 Task: Add a dependency to the task Develop a new online tool for online language placement tests , the existing task  Upgrade and migrate company quality management to a cloud-based solution in the project BroaderView
Action: Mouse moved to (636, 558)
Screenshot: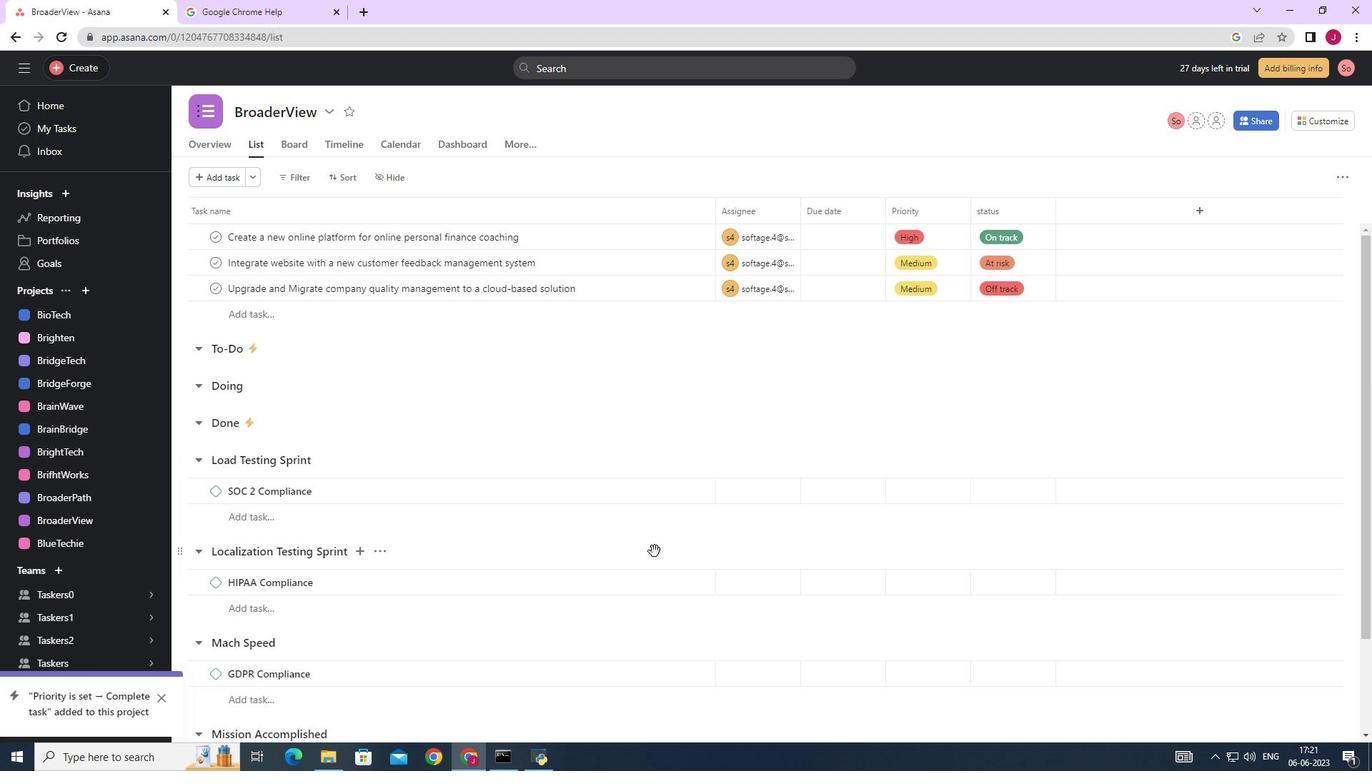 
Action: Mouse scrolled (636, 557) with delta (0, 0)
Screenshot: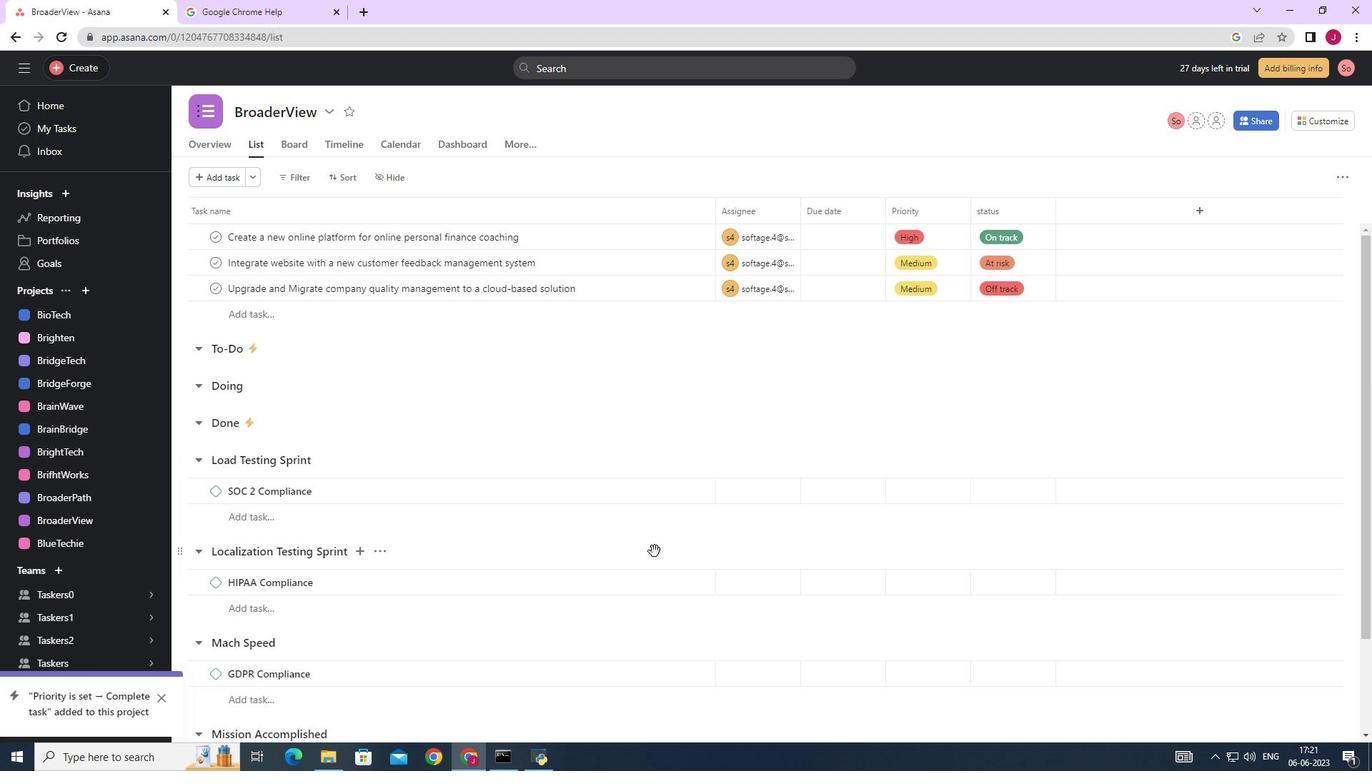 
Action: Mouse moved to (634, 558)
Screenshot: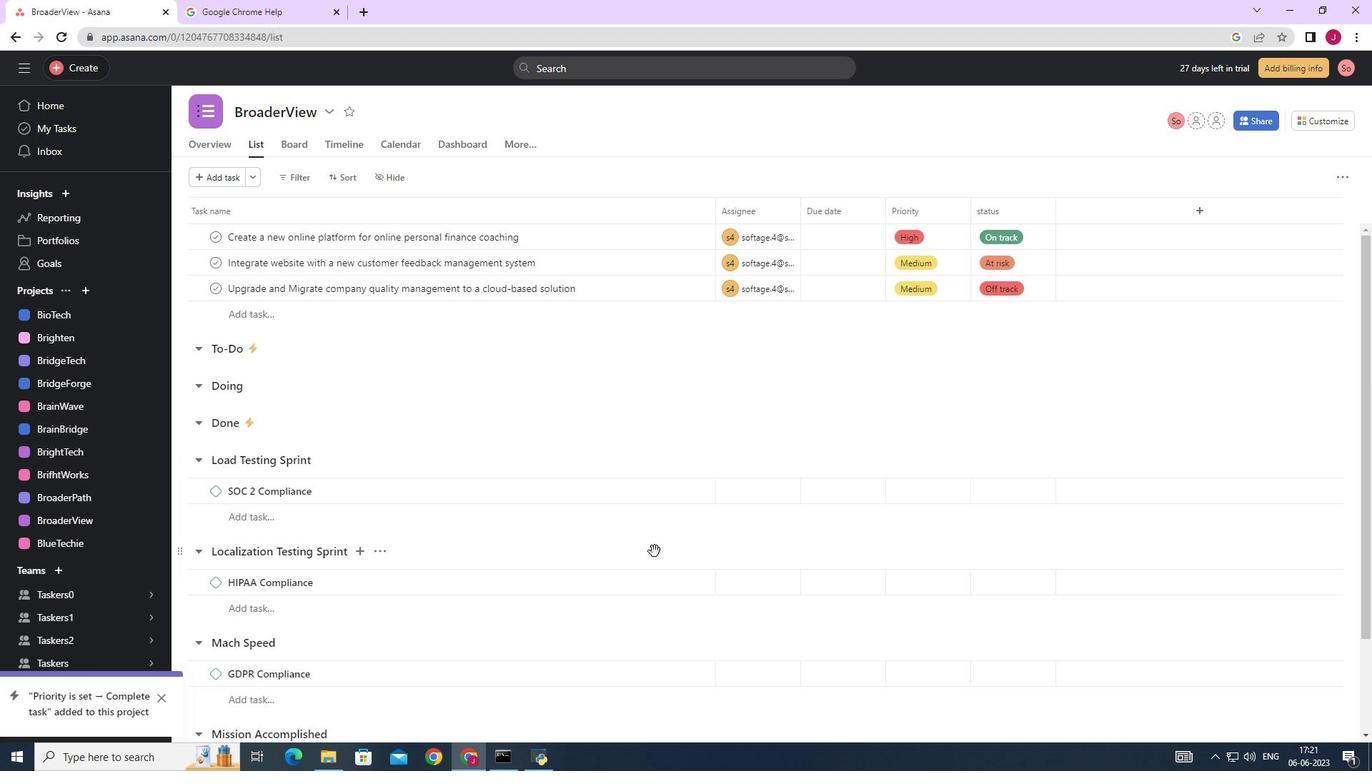 
Action: Mouse scrolled (634, 558) with delta (0, 0)
Screenshot: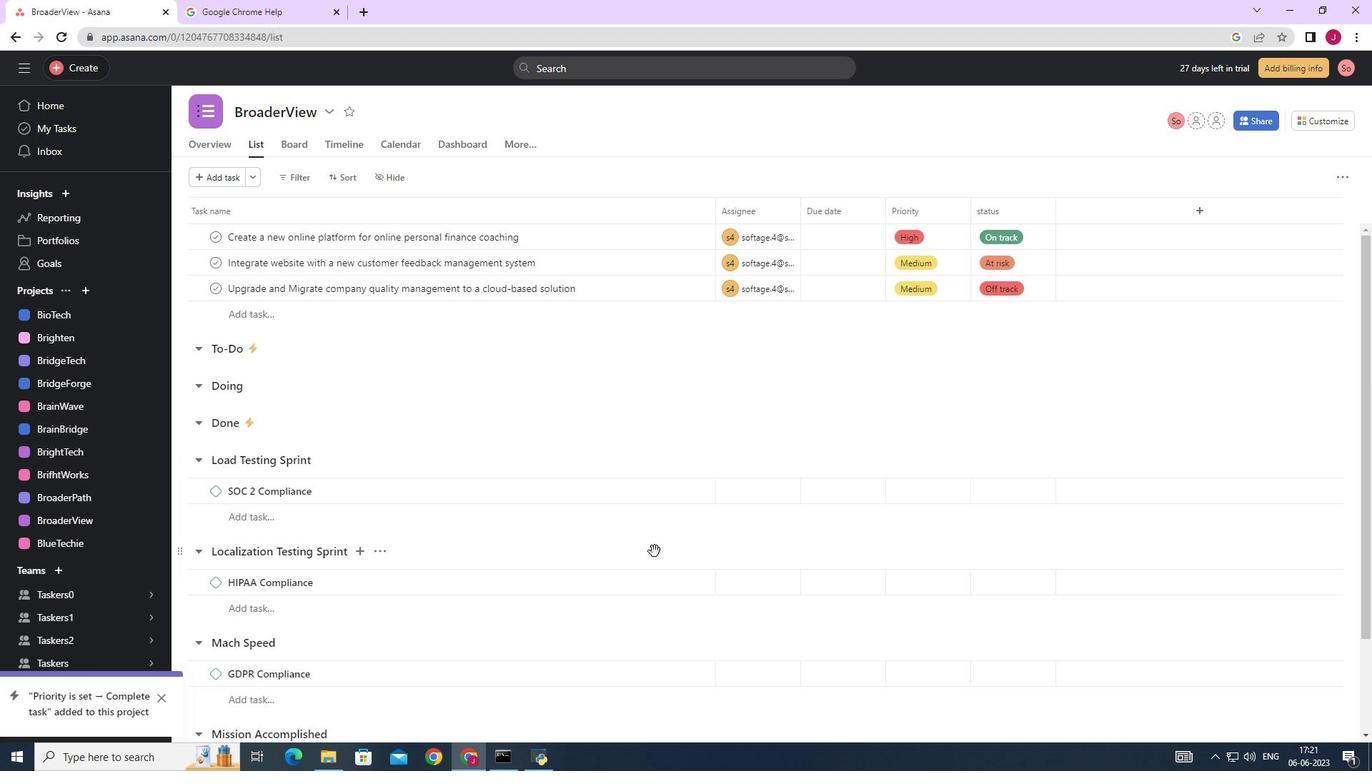 
Action: Mouse scrolled (634, 558) with delta (0, 0)
Screenshot: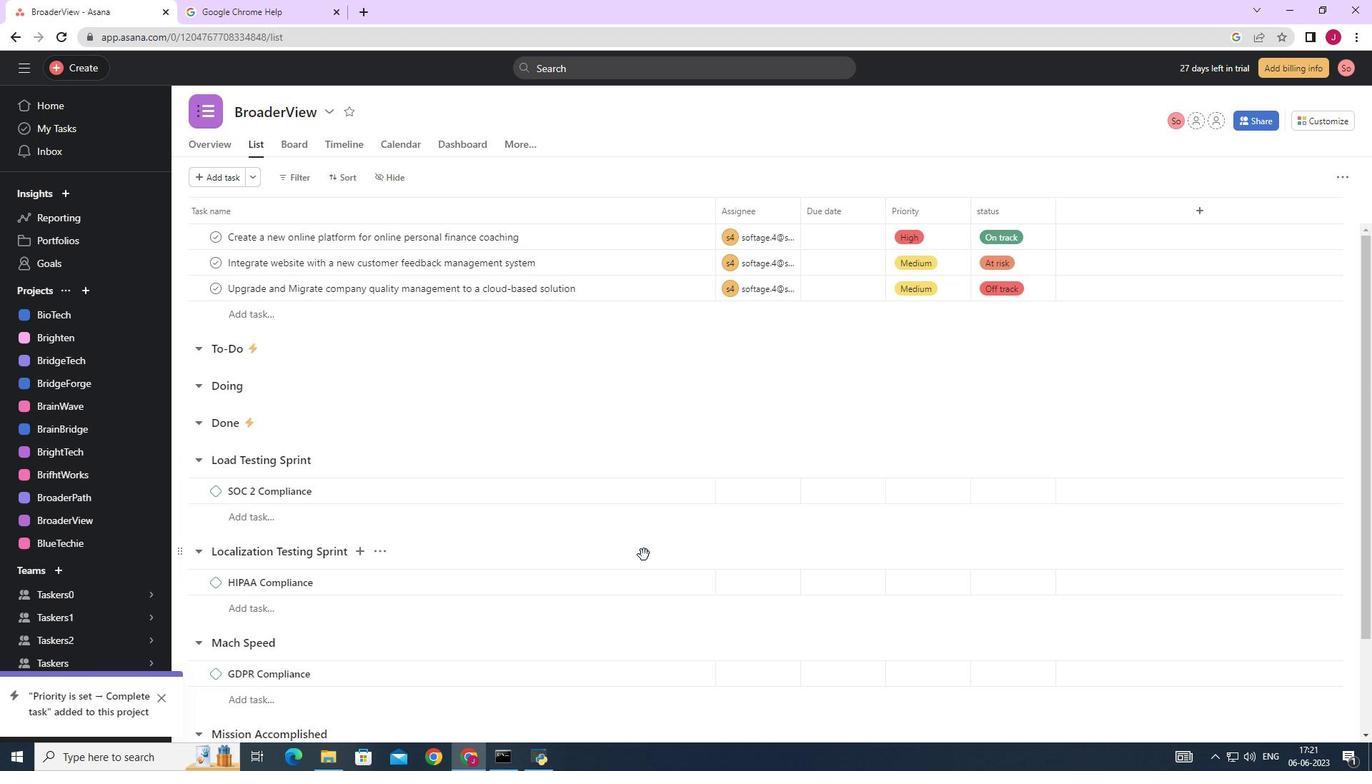 
Action: Mouse scrolled (634, 558) with delta (0, 0)
Screenshot: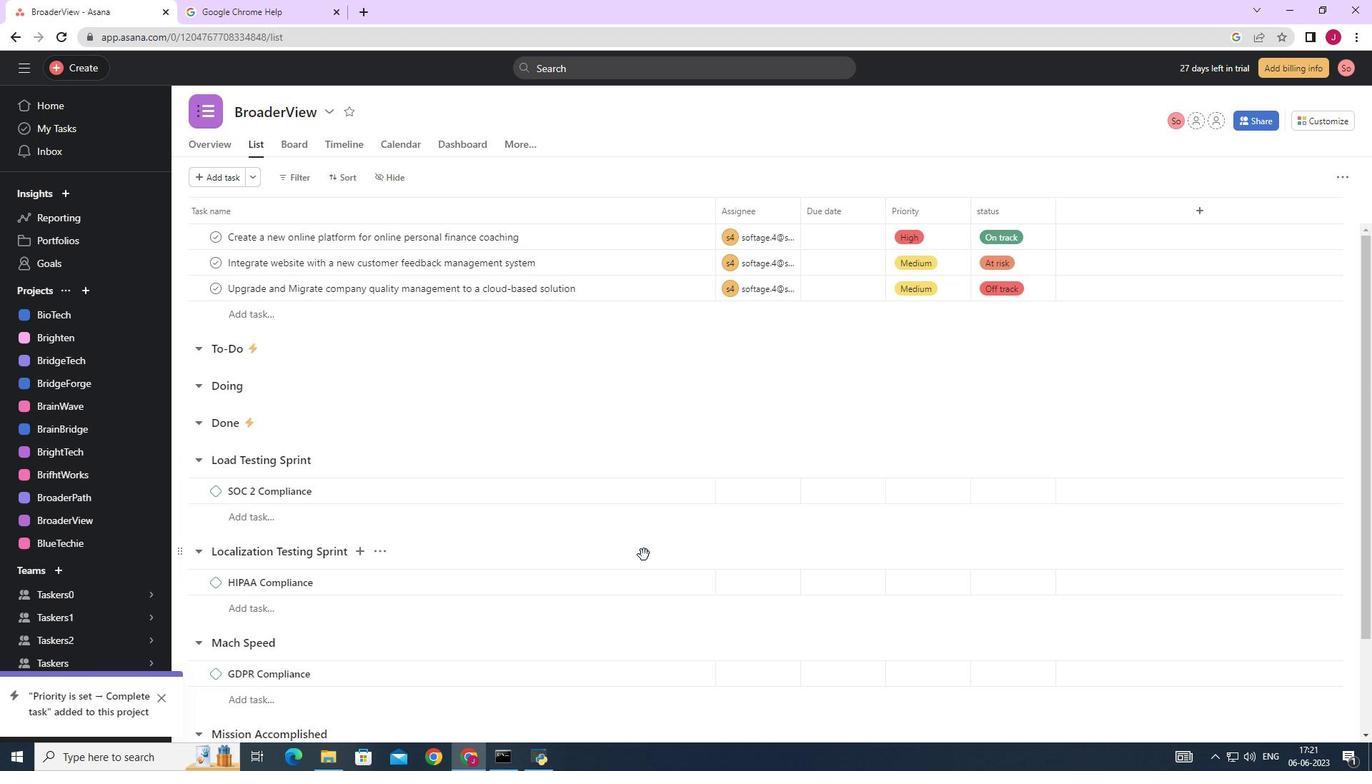 
Action: Mouse scrolled (634, 558) with delta (0, 0)
Screenshot: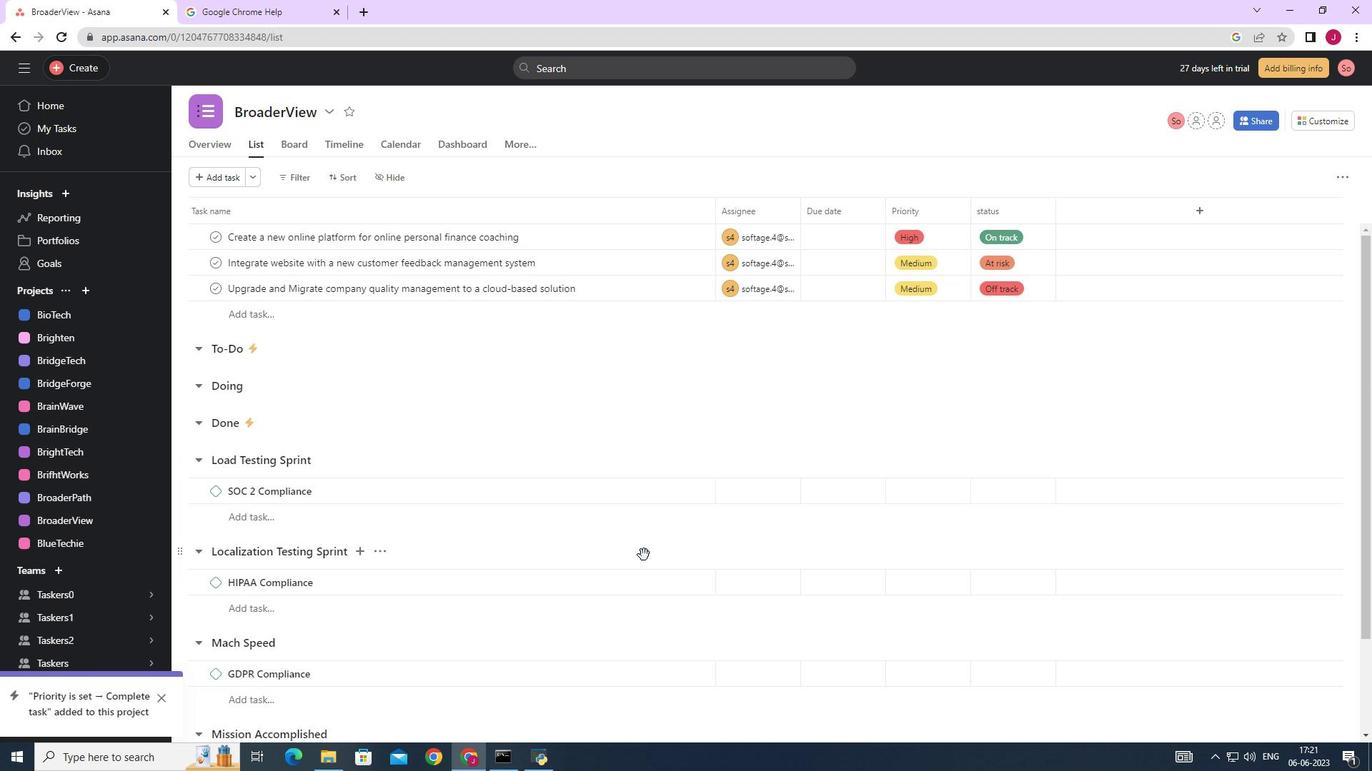 
Action: Mouse moved to (634, 558)
Screenshot: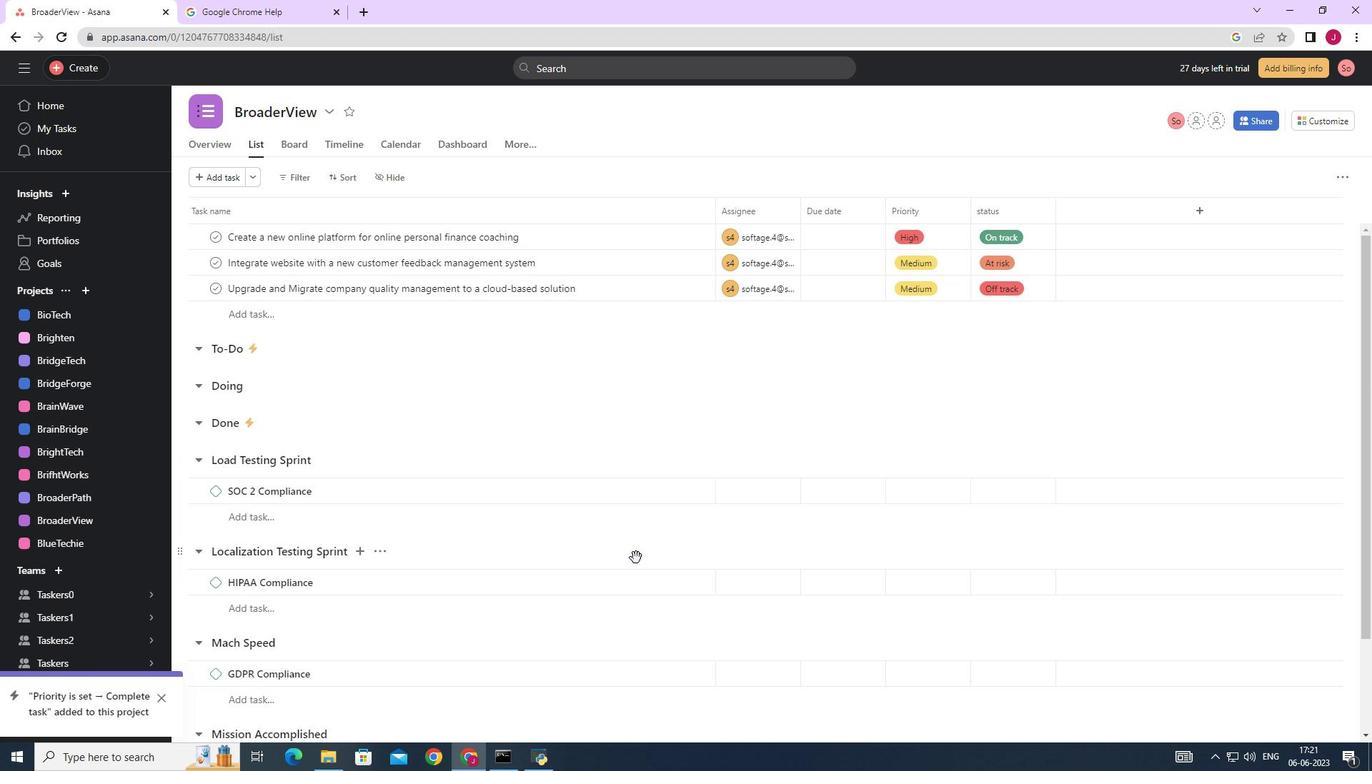 
Action: Mouse scrolled (634, 558) with delta (0, 0)
Screenshot: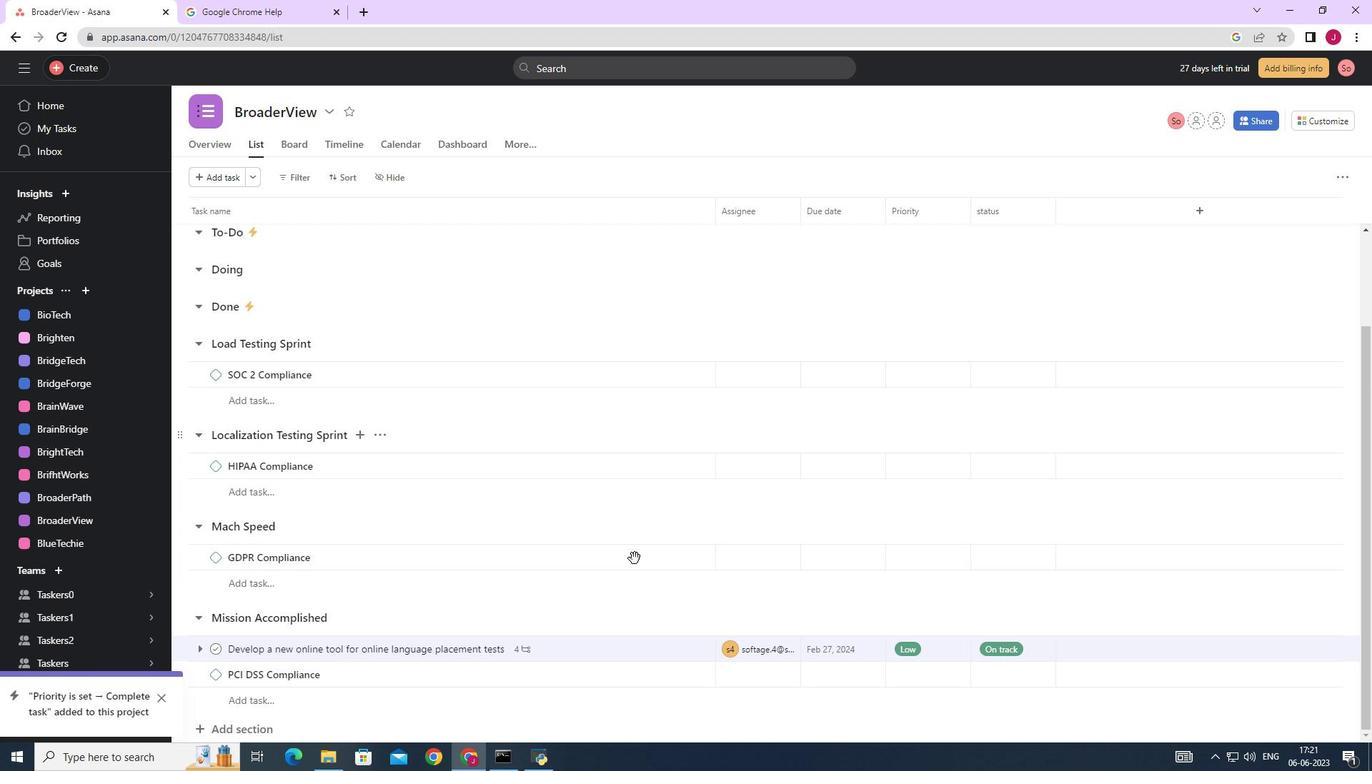 
Action: Mouse scrolled (634, 558) with delta (0, 0)
Screenshot: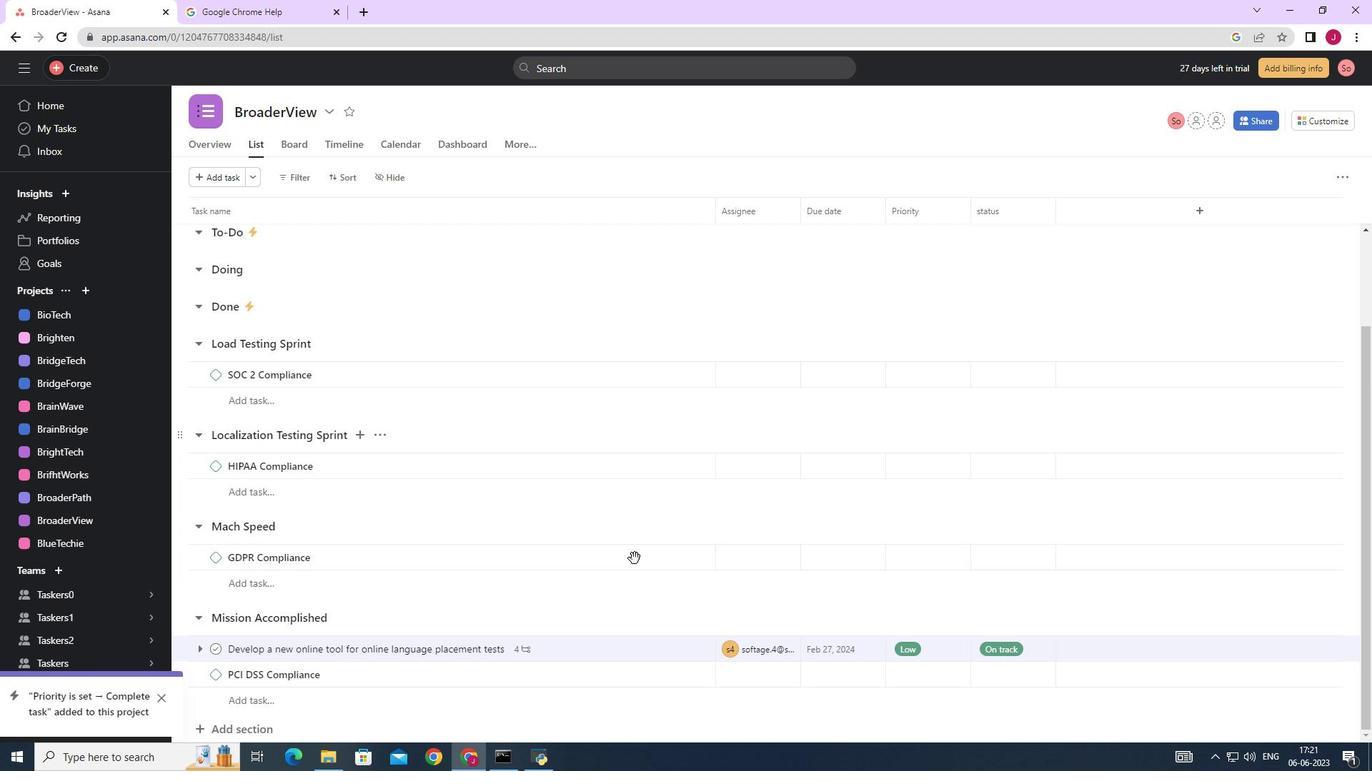 
Action: Mouse scrolled (634, 558) with delta (0, 0)
Screenshot: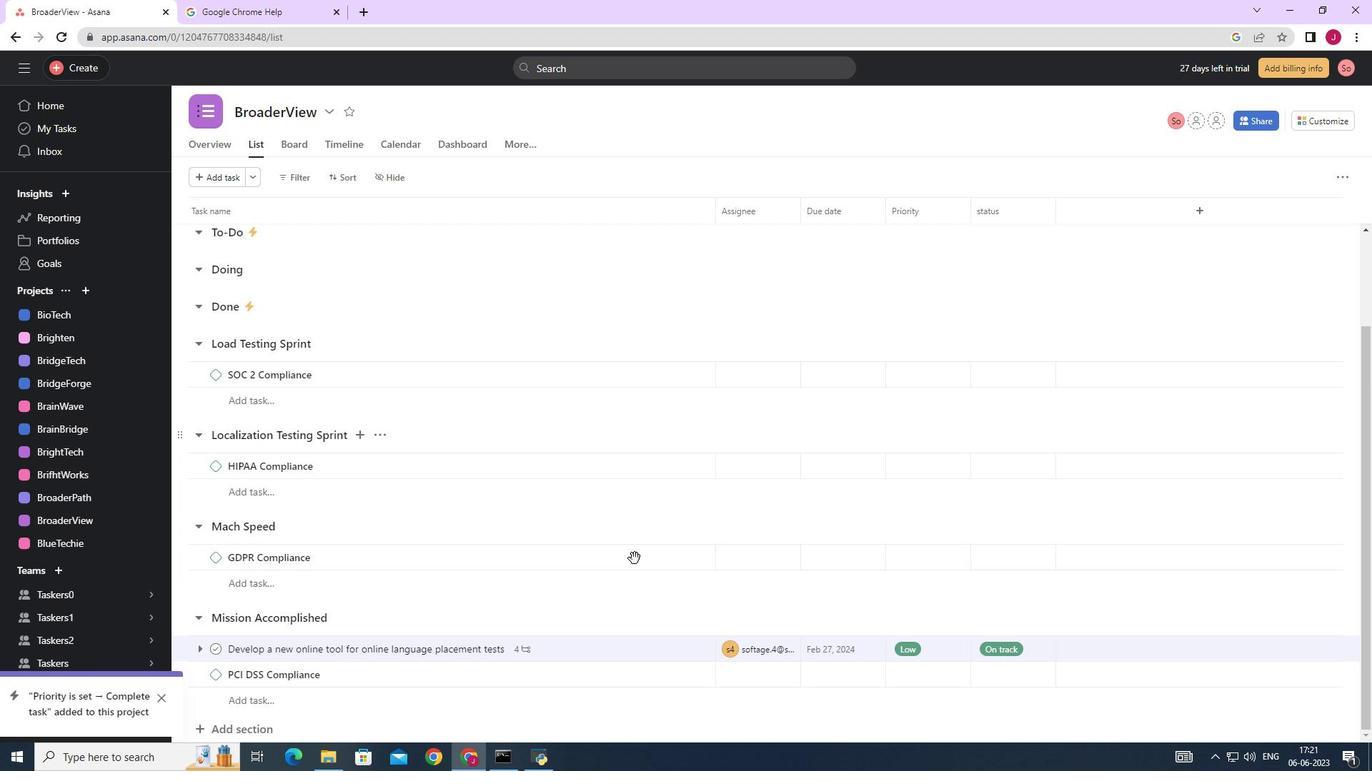 
Action: Mouse scrolled (634, 558) with delta (0, 0)
Screenshot: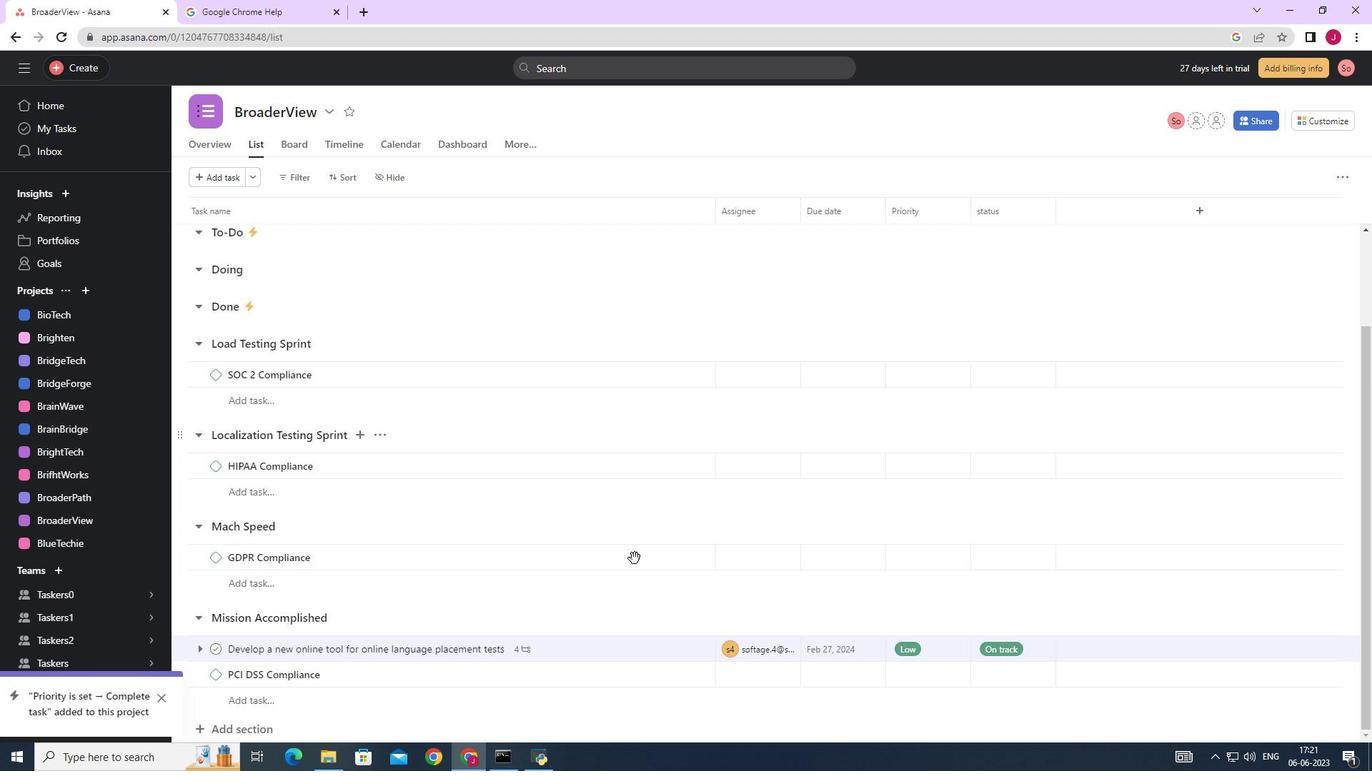 
Action: Mouse moved to (656, 556)
Screenshot: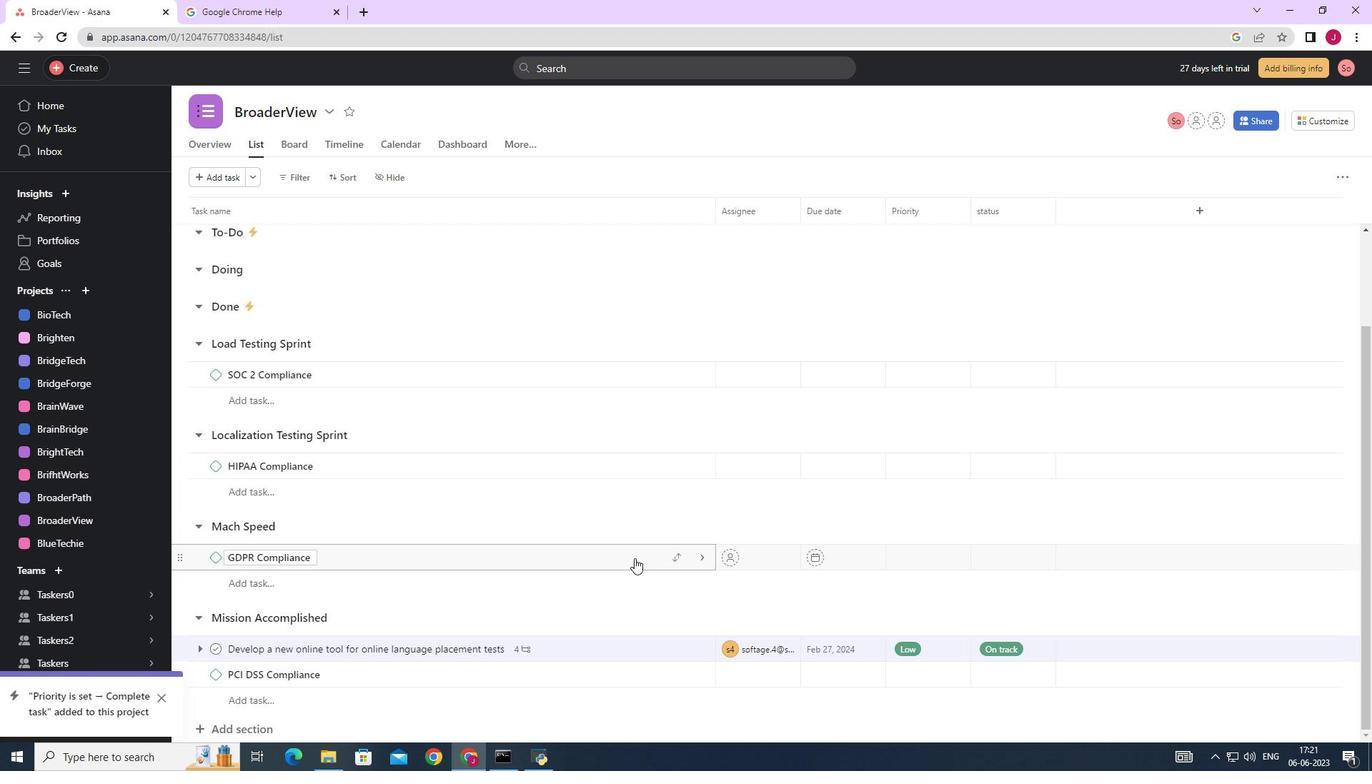 
Action: Mouse scrolled (656, 555) with delta (0, 0)
Screenshot: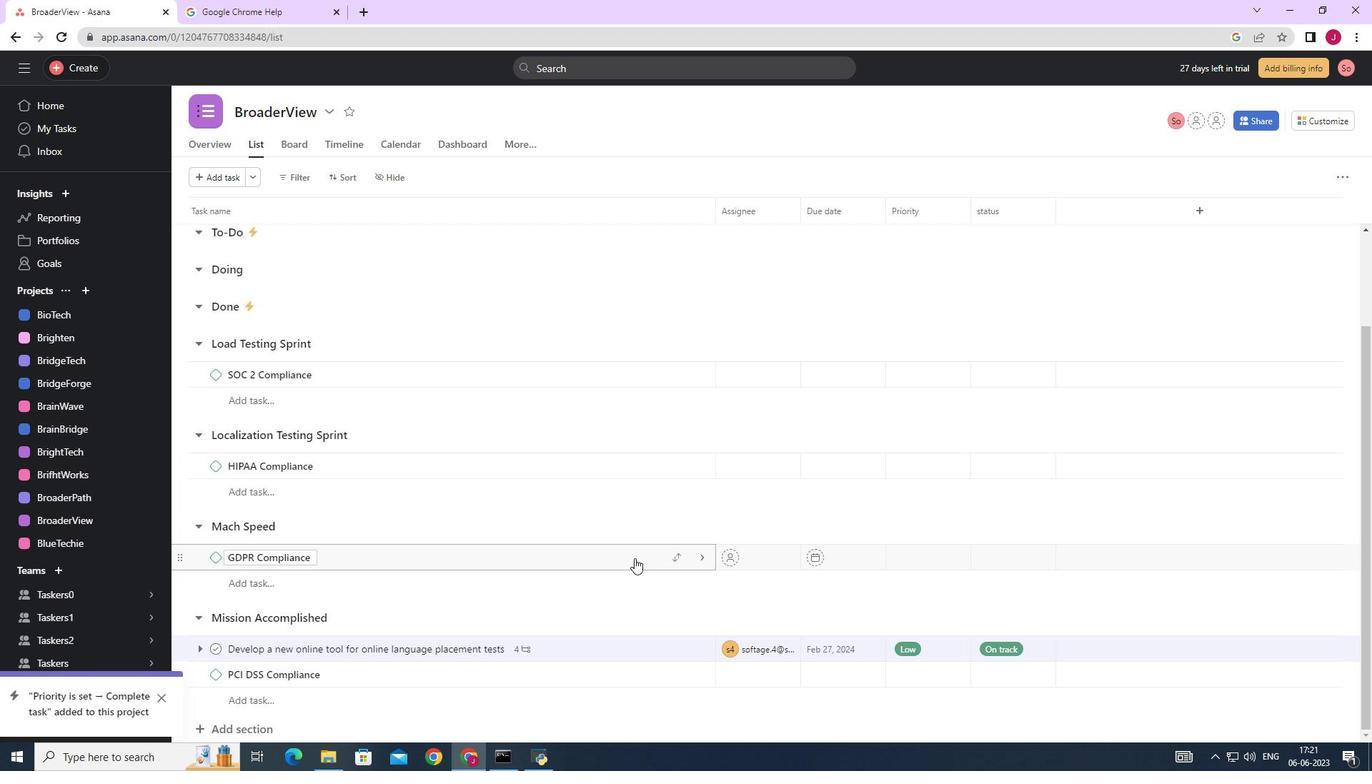 
Action: Mouse moved to (660, 556)
Screenshot: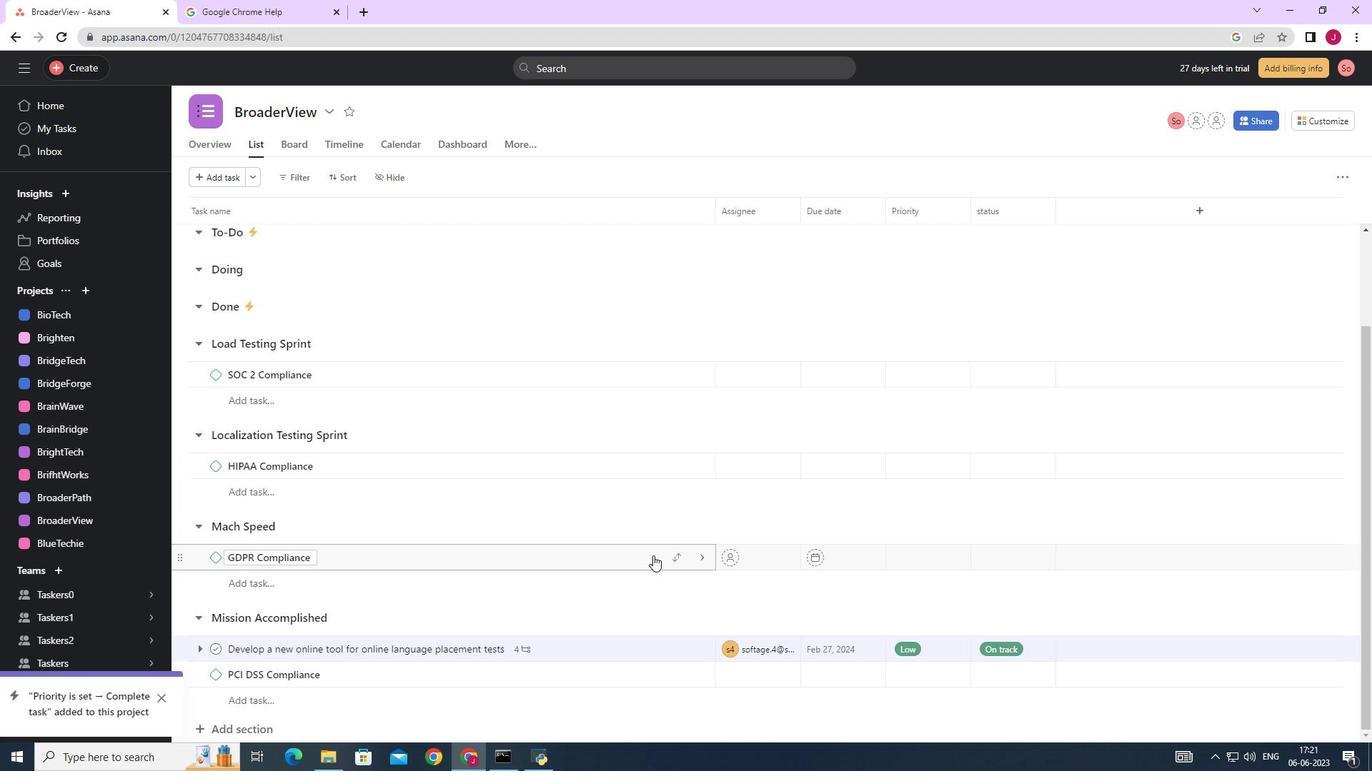 
Action: Mouse scrolled (660, 555) with delta (0, 0)
Screenshot: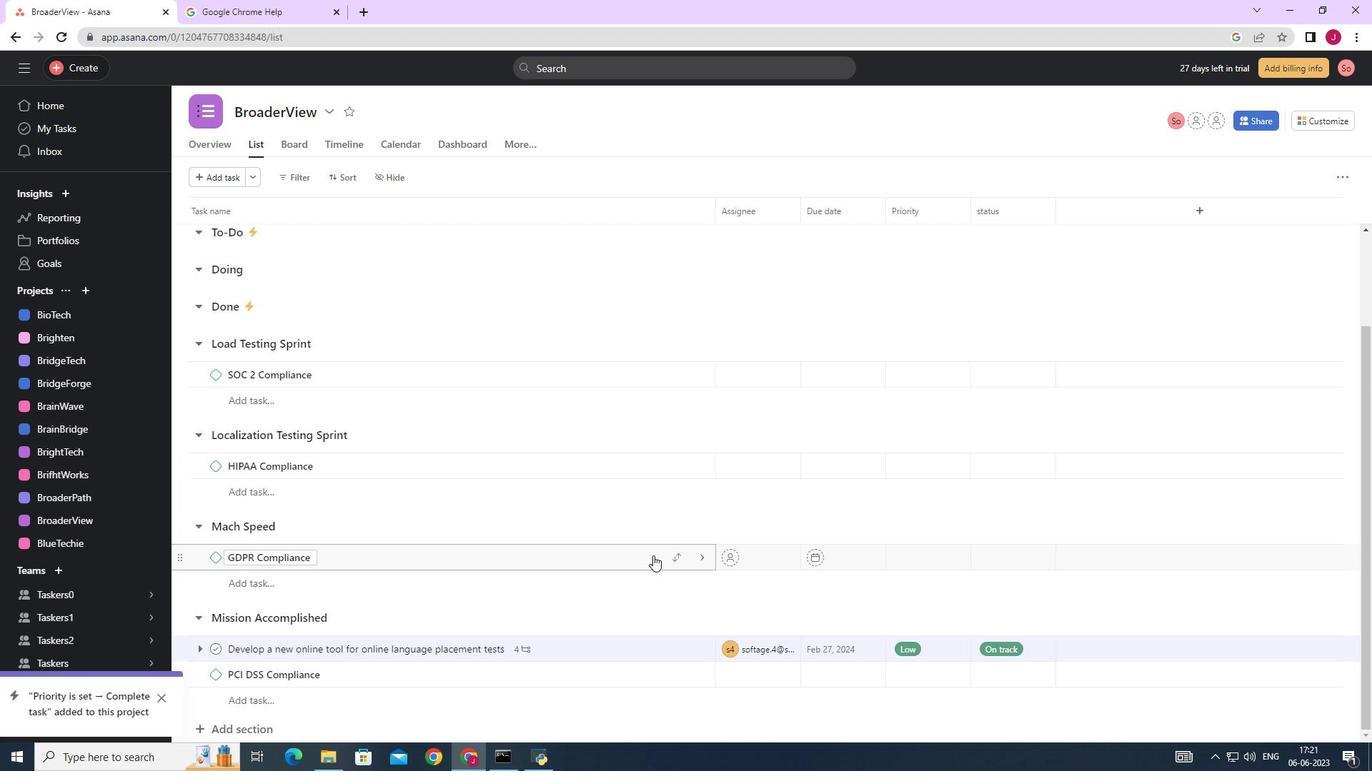 
Action: Mouse moved to (663, 556)
Screenshot: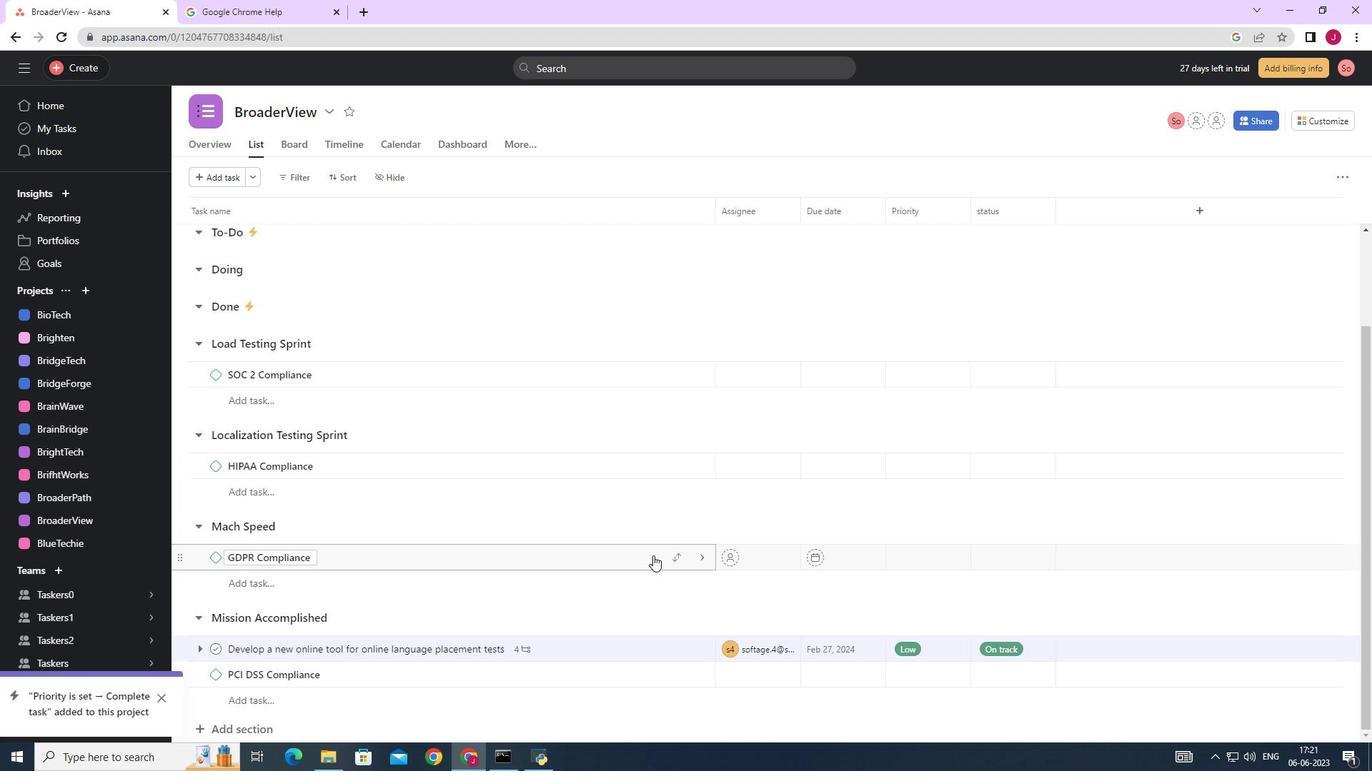 
Action: Mouse scrolled (663, 555) with delta (0, 0)
Screenshot: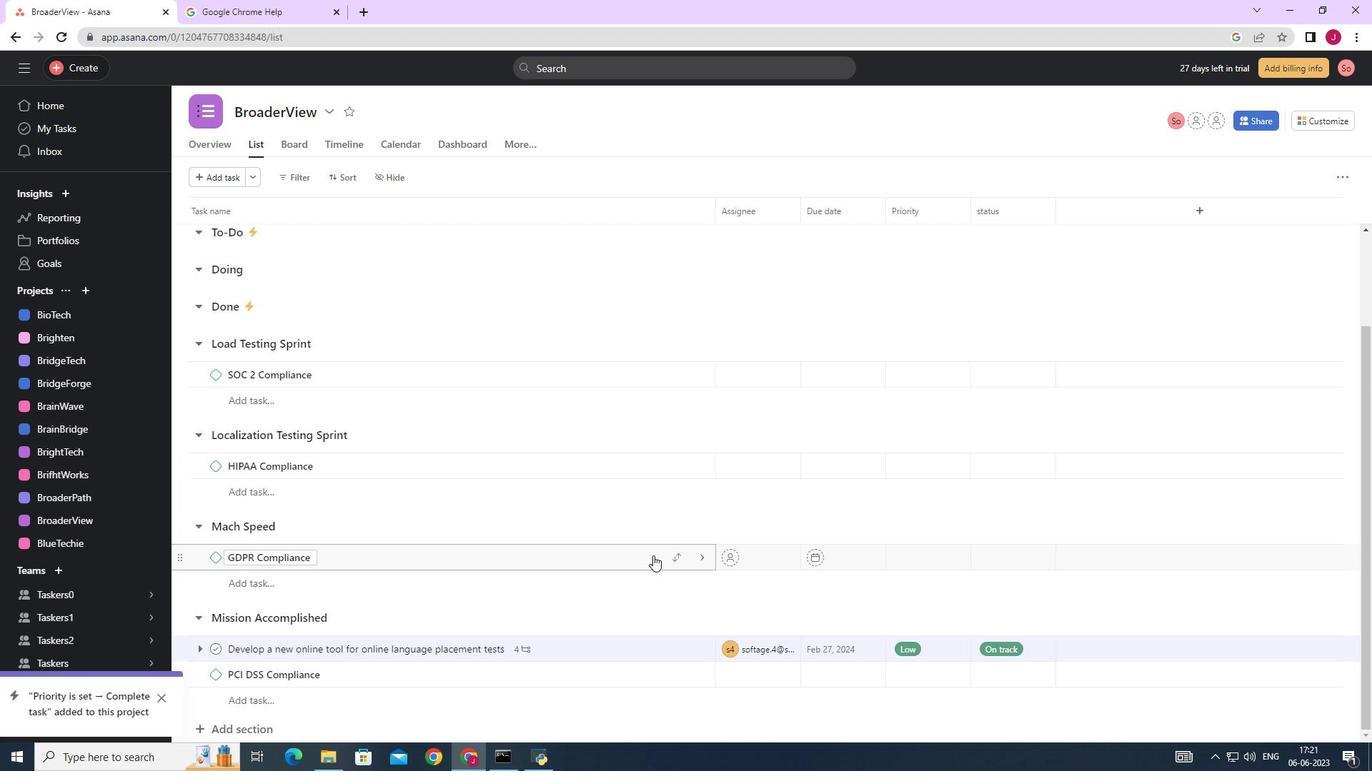 
Action: Mouse moved to (666, 556)
Screenshot: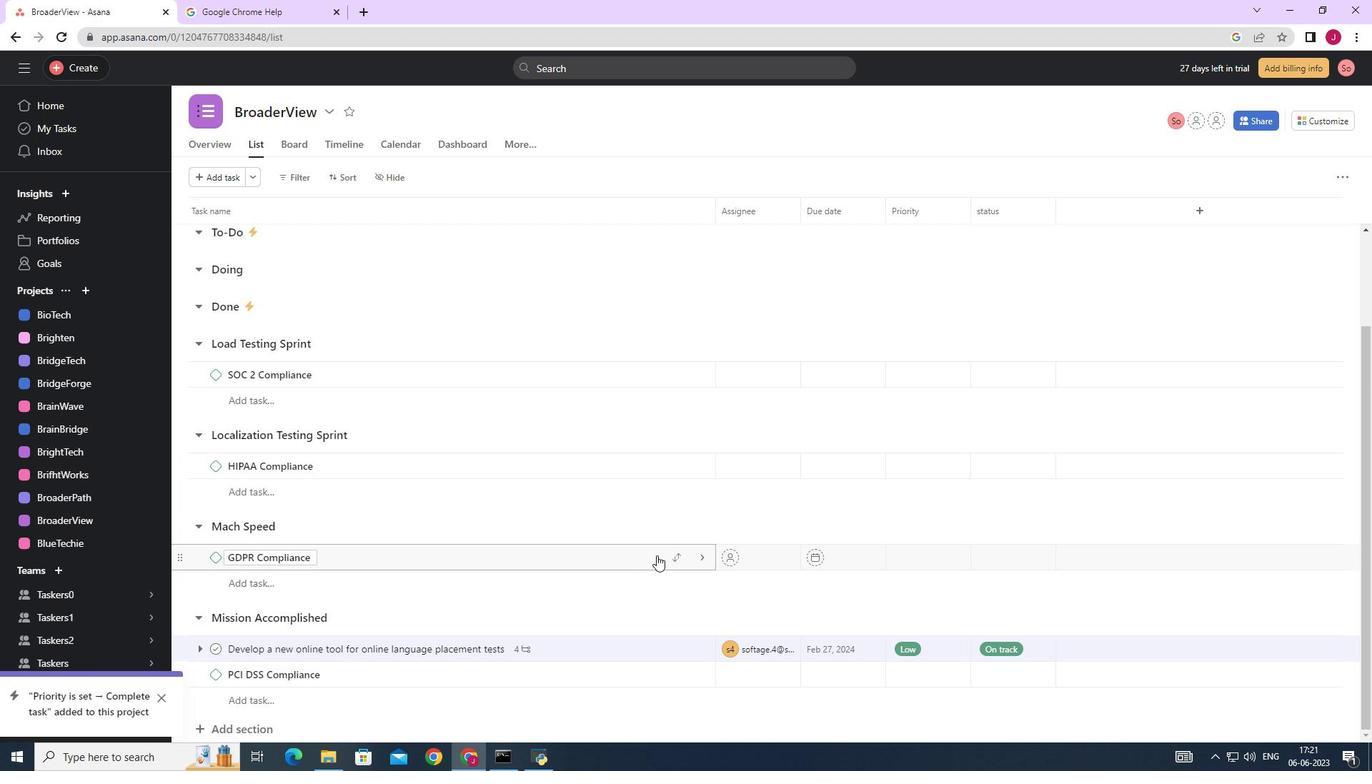 
Action: Mouse scrolled (666, 555) with delta (0, 0)
Screenshot: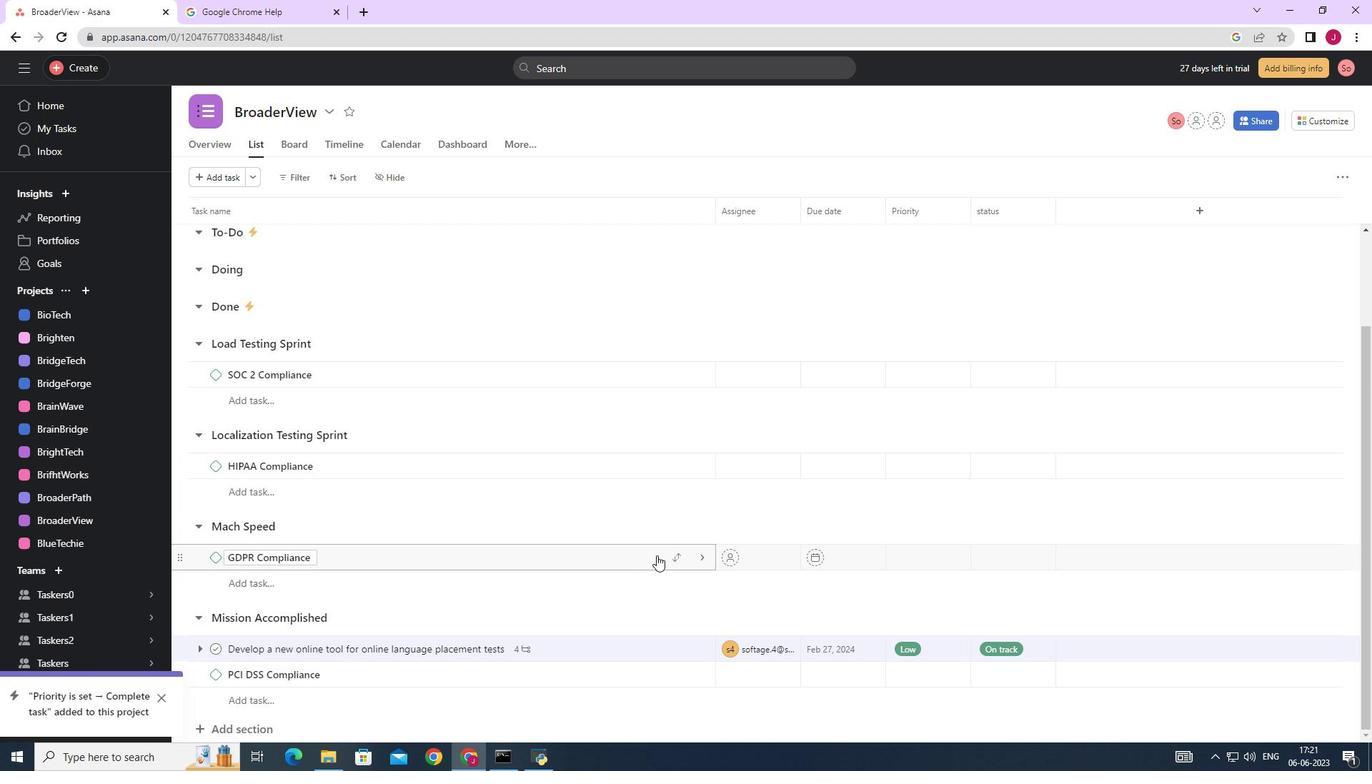 
Action: Mouse moved to (642, 652)
Screenshot: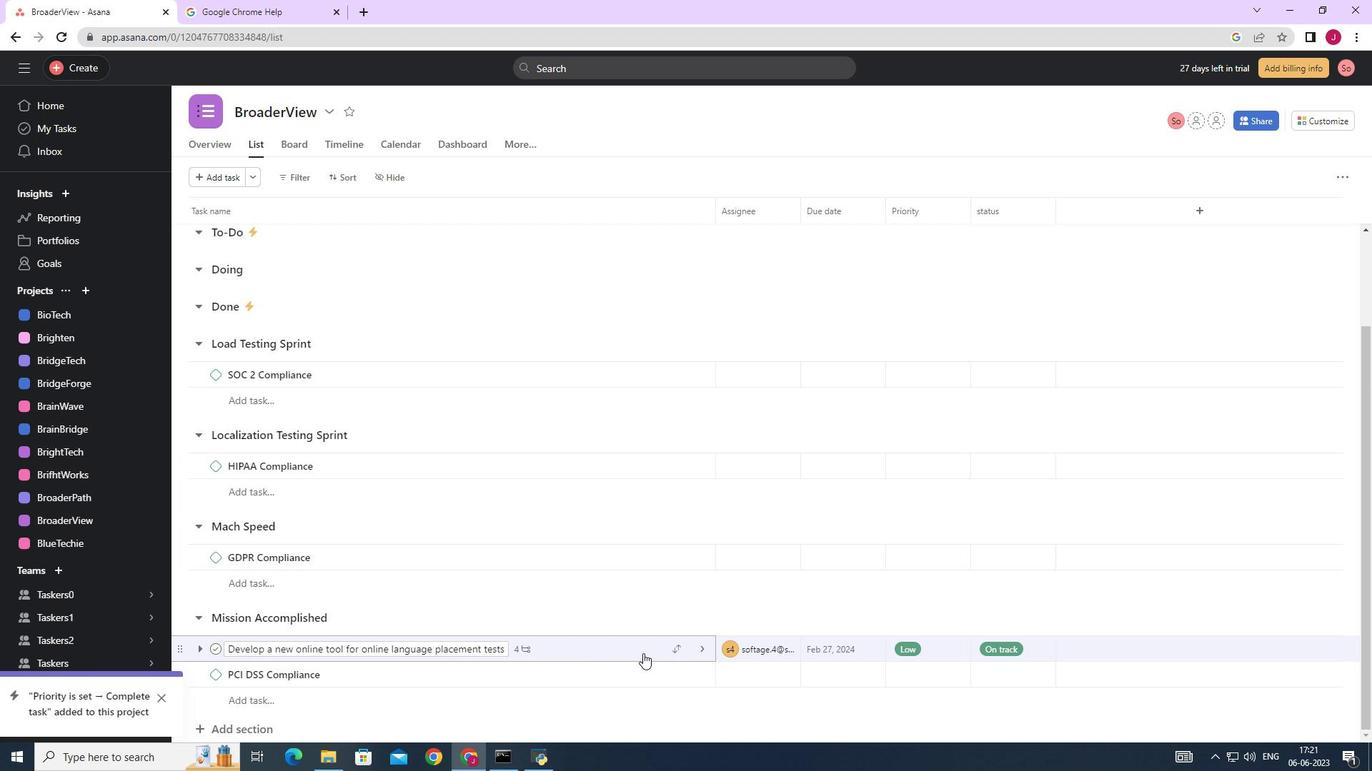 
Action: Mouse pressed left at (642, 652)
Screenshot: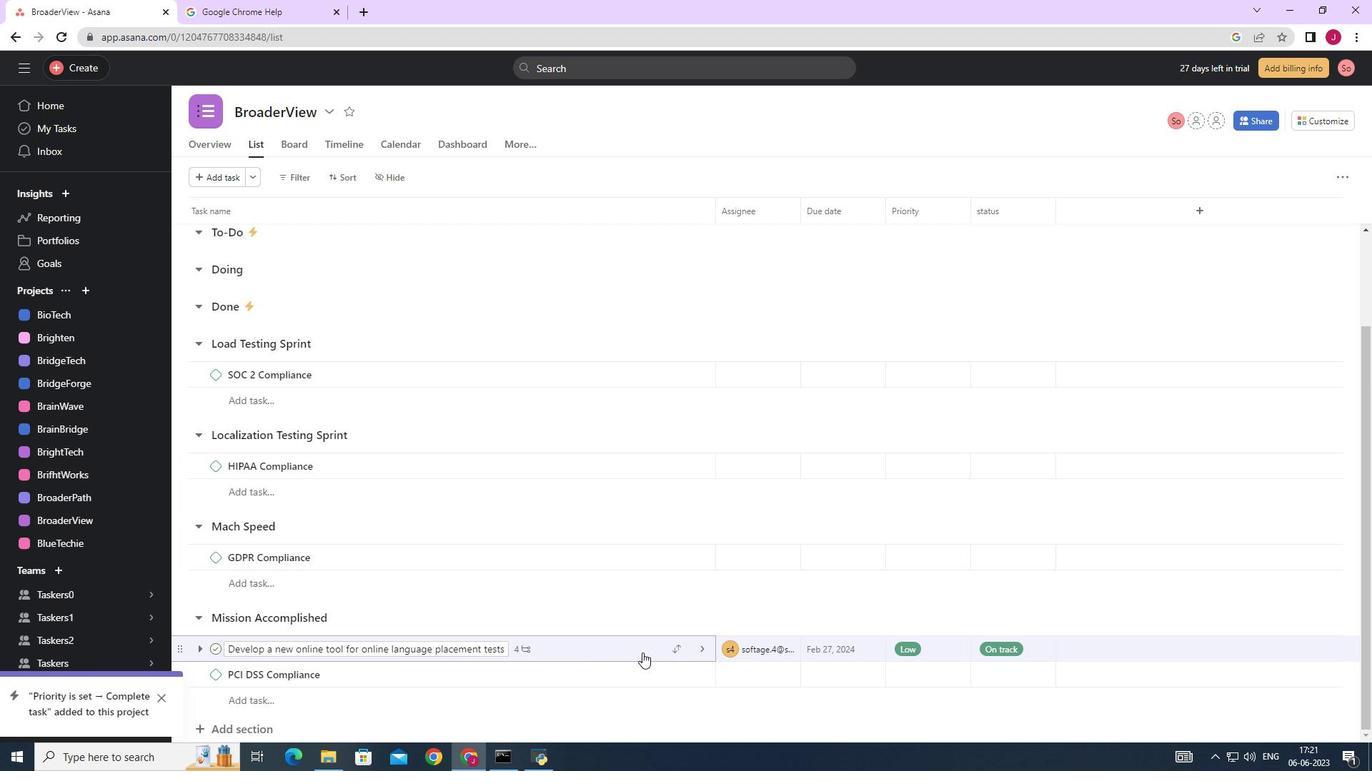 
Action: Mouse moved to (1054, 418)
Screenshot: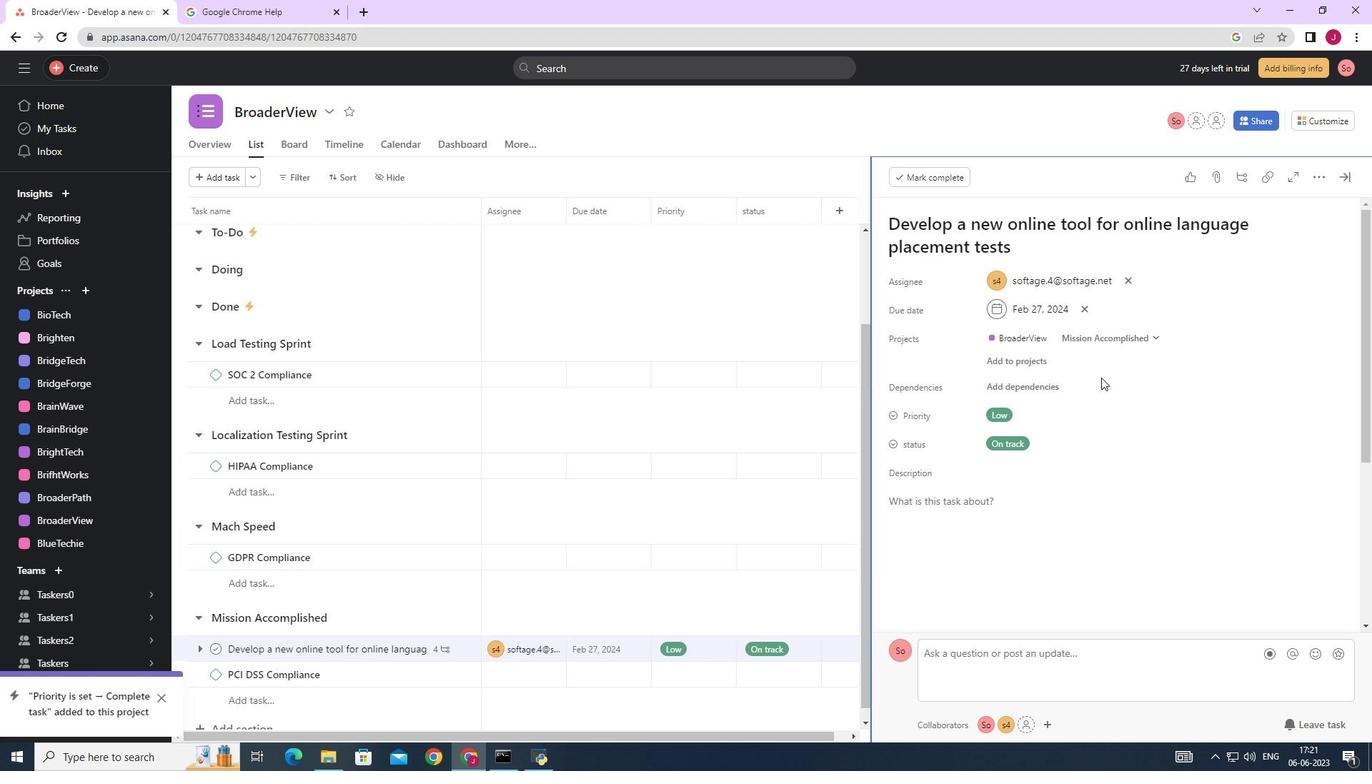 
Action: Mouse scrolled (1054, 418) with delta (0, 0)
Screenshot: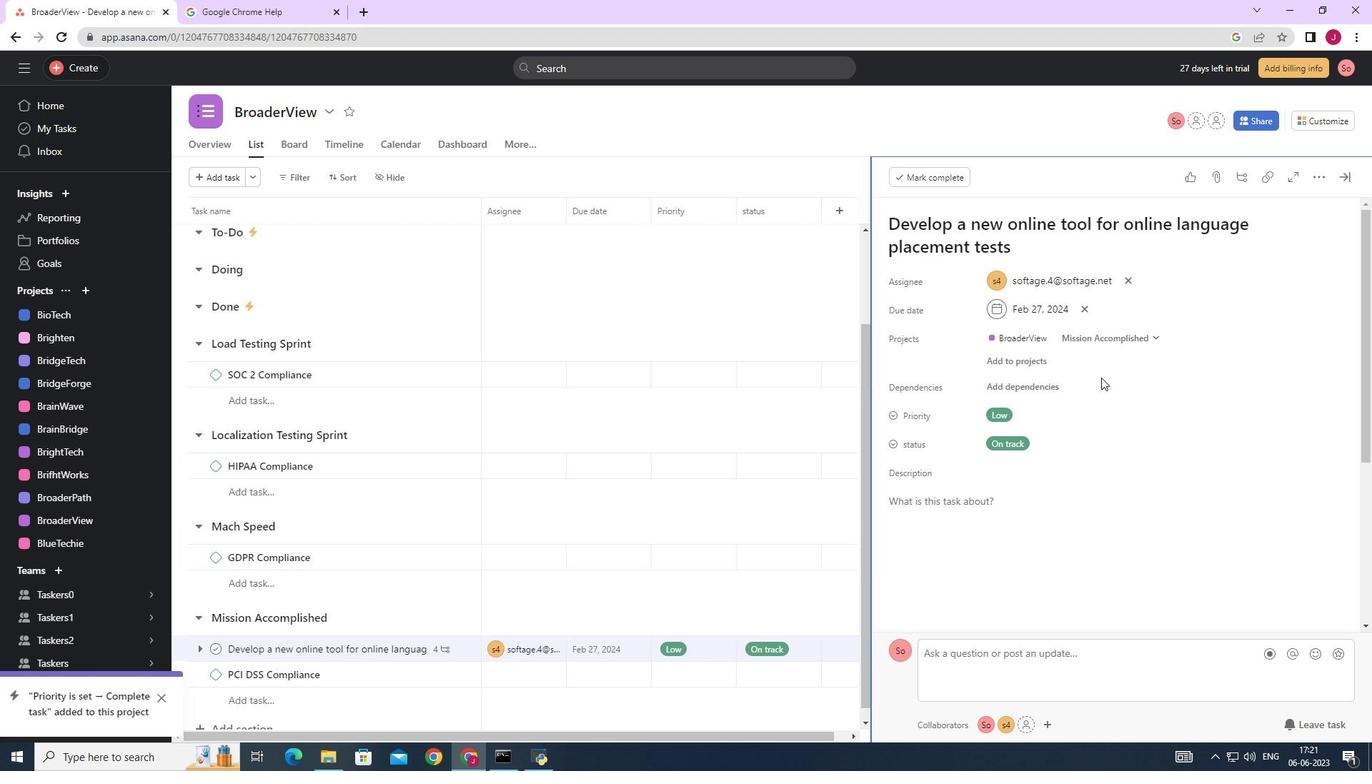 
Action: Mouse moved to (1054, 419)
Screenshot: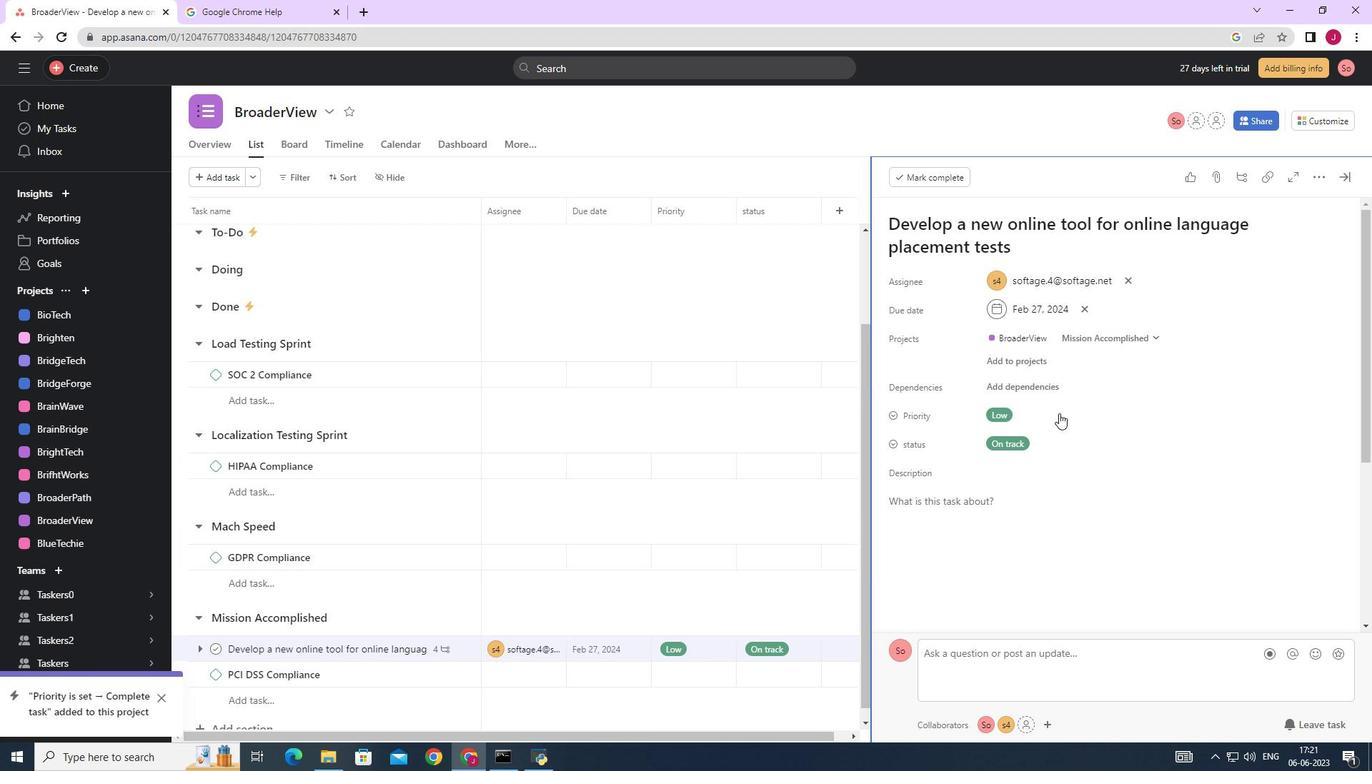
Action: Mouse scrolled (1054, 418) with delta (0, 0)
Screenshot: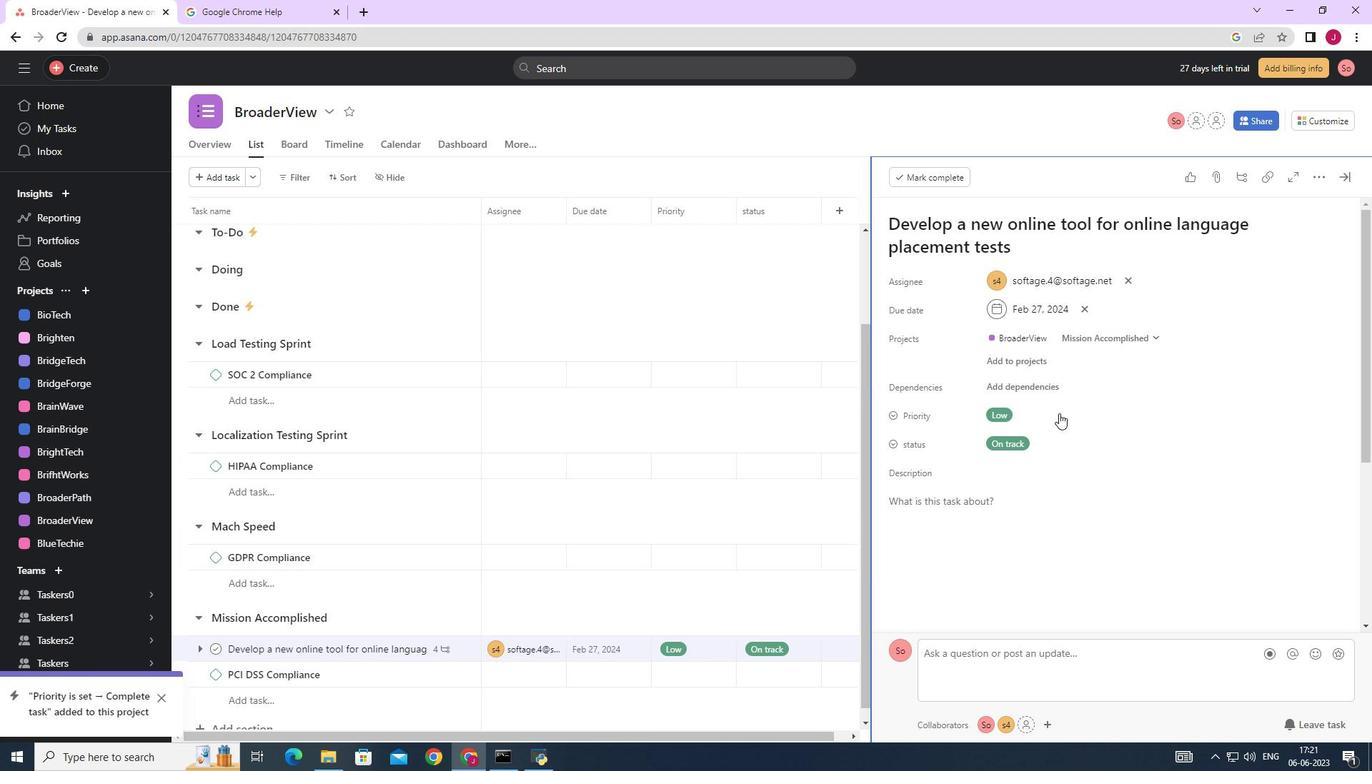 
Action: Mouse scrolled (1054, 418) with delta (0, 0)
Screenshot: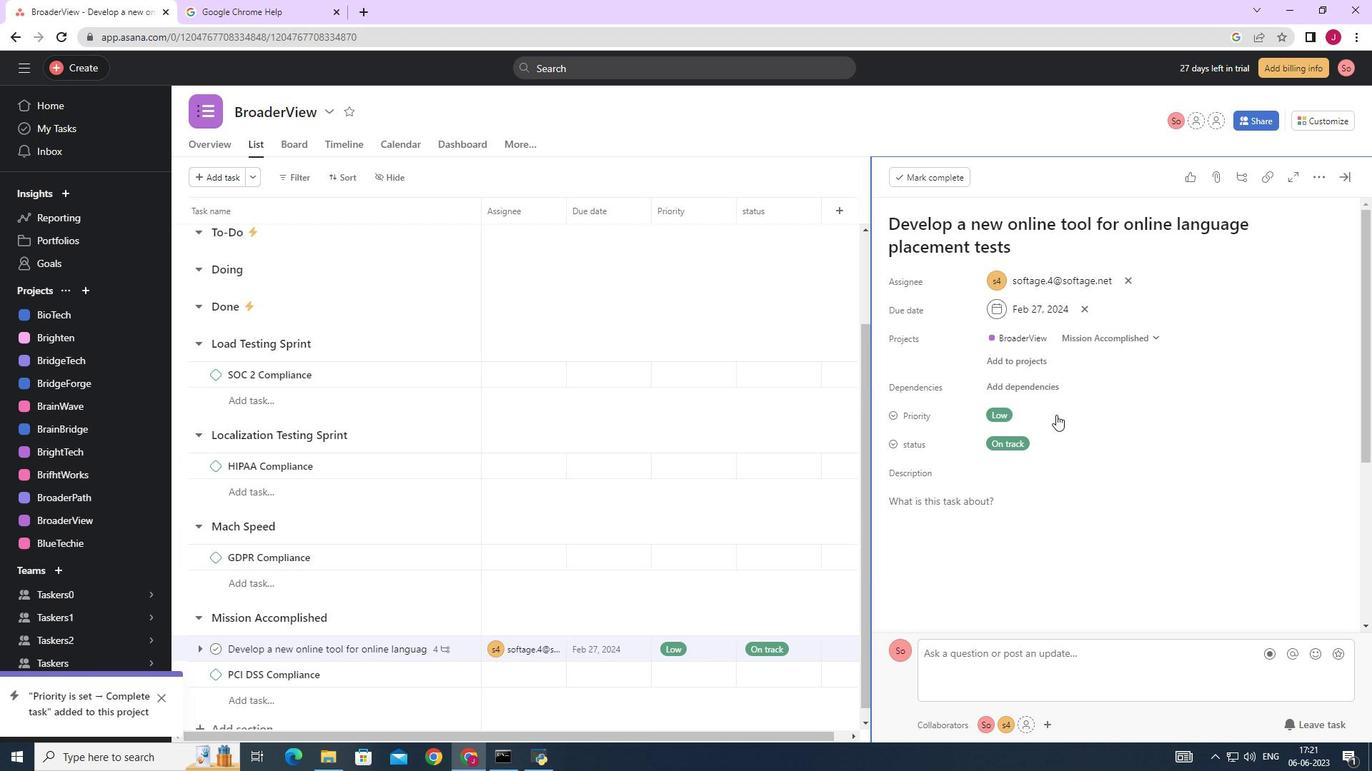 
Action: Mouse scrolled (1054, 418) with delta (0, 0)
Screenshot: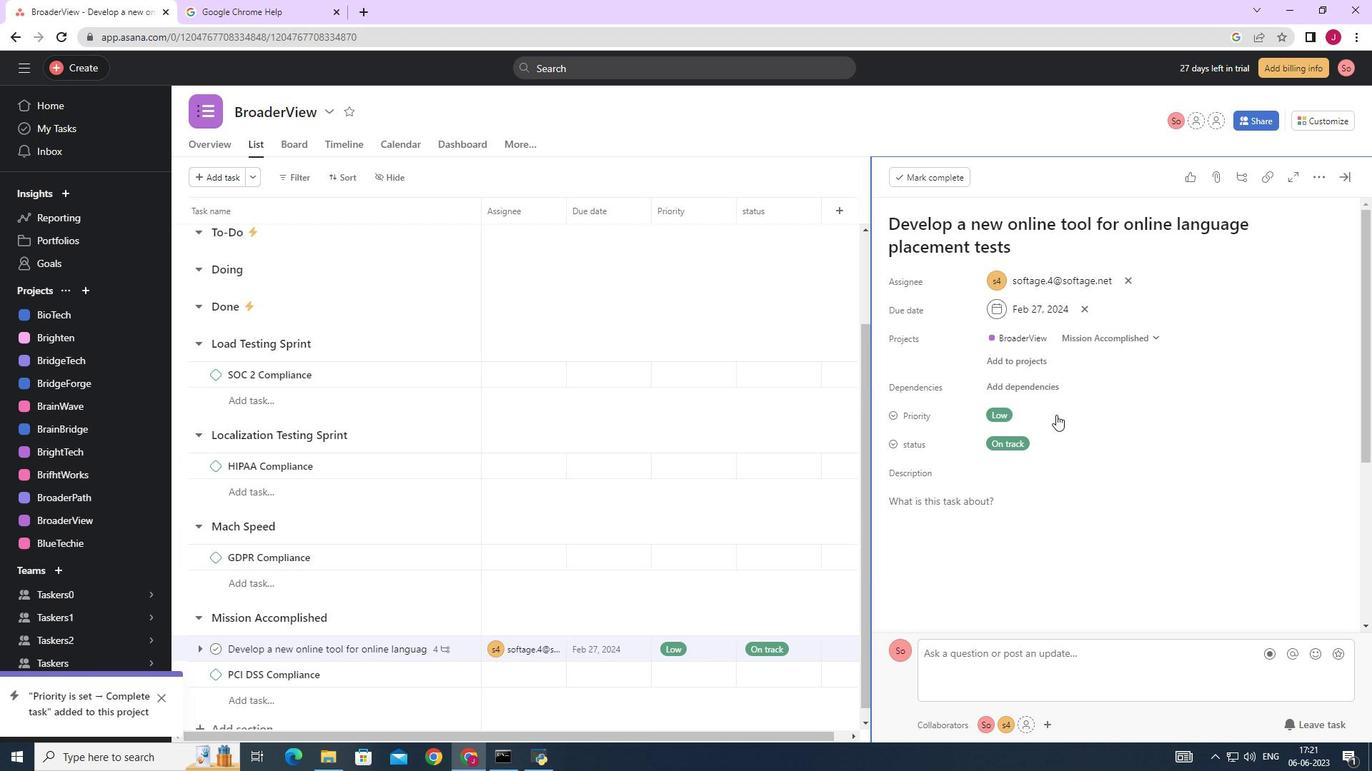 
Action: Mouse scrolled (1054, 418) with delta (0, 0)
Screenshot: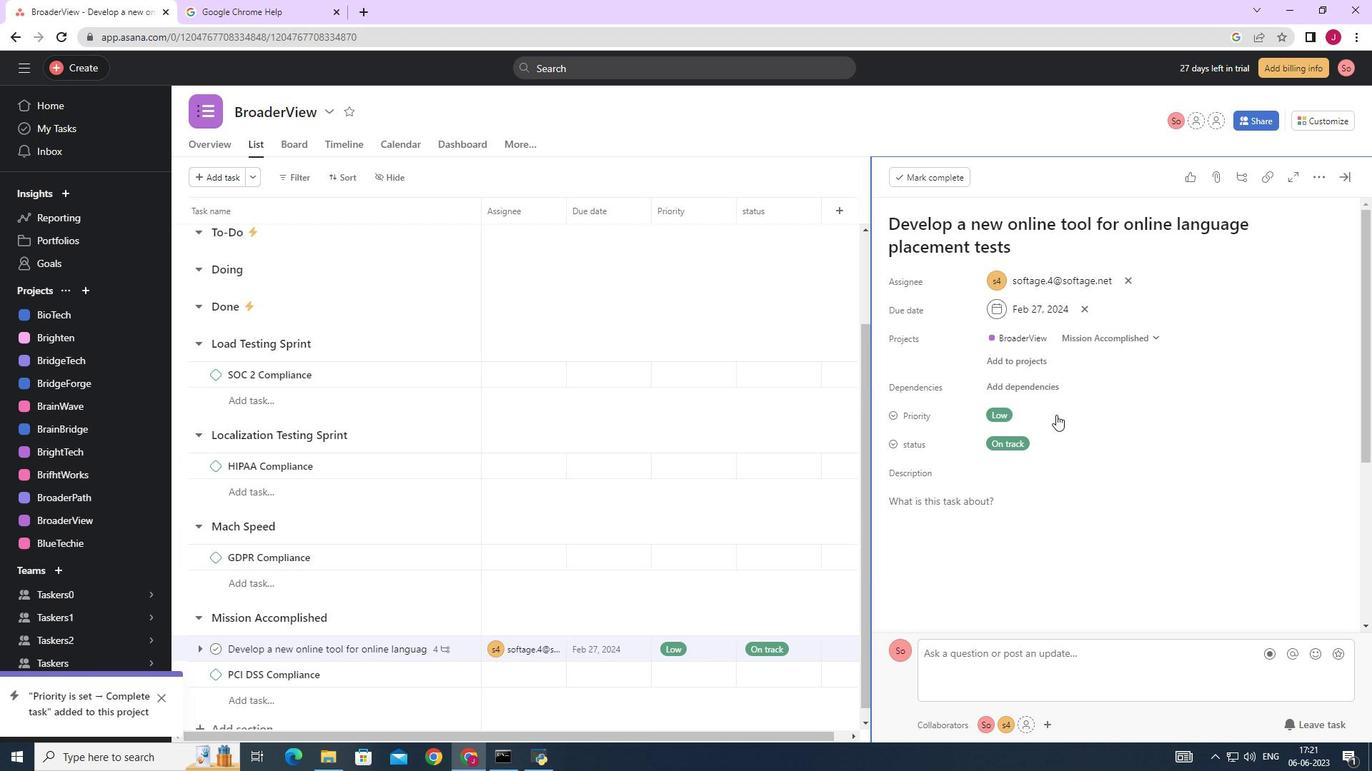 
Action: Mouse moved to (977, 345)
Screenshot: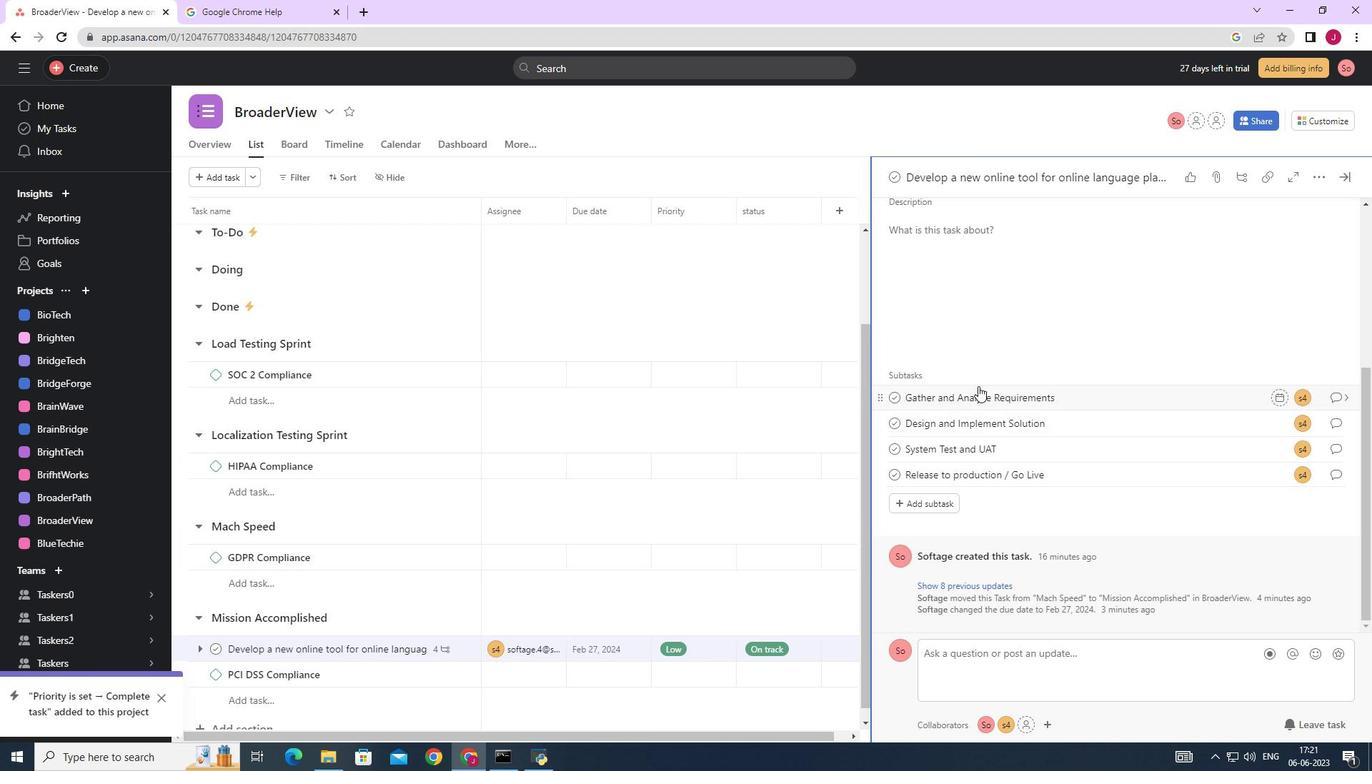 
Action: Mouse scrolled (977, 345) with delta (0, 0)
Screenshot: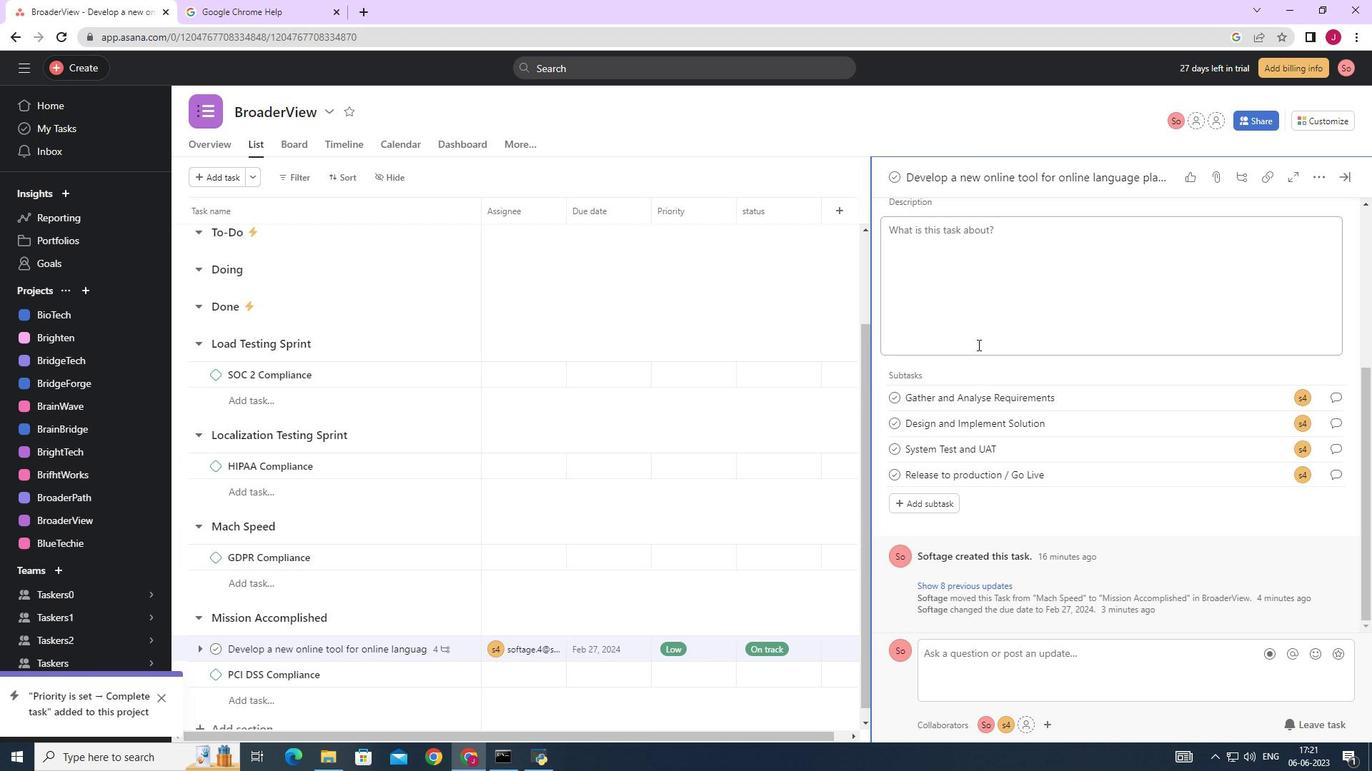 
Action: Mouse moved to (990, 266)
Screenshot: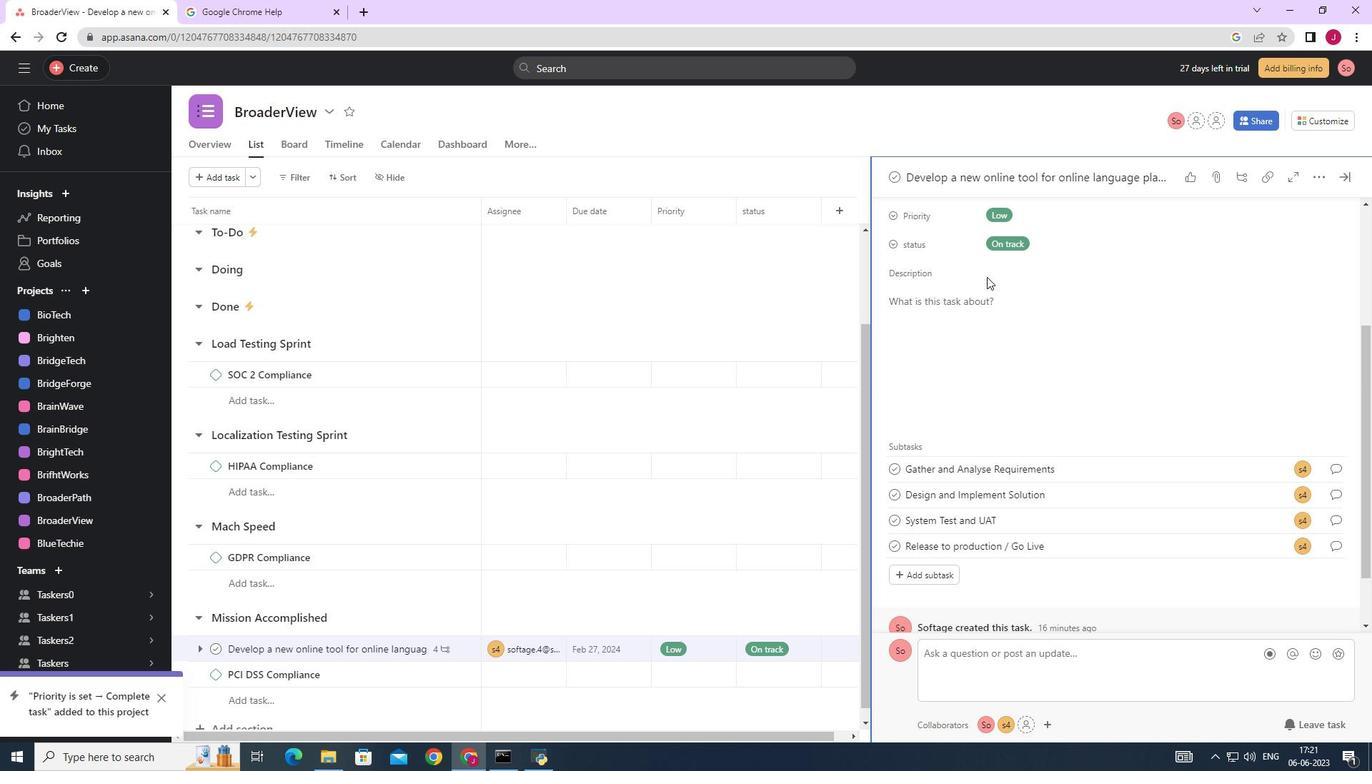 
Action: Mouse scrolled (990, 267) with delta (0, 0)
Screenshot: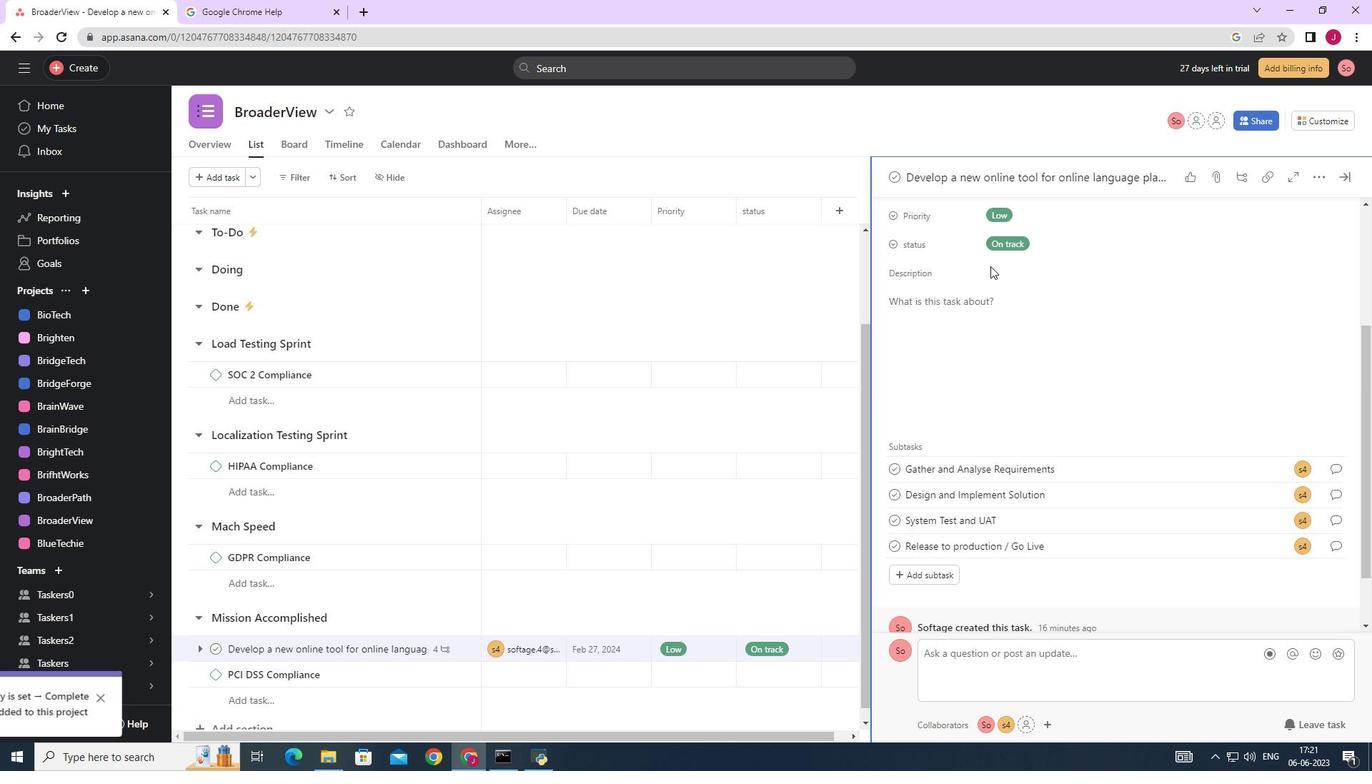 
Action: Mouse scrolled (990, 267) with delta (0, 0)
Screenshot: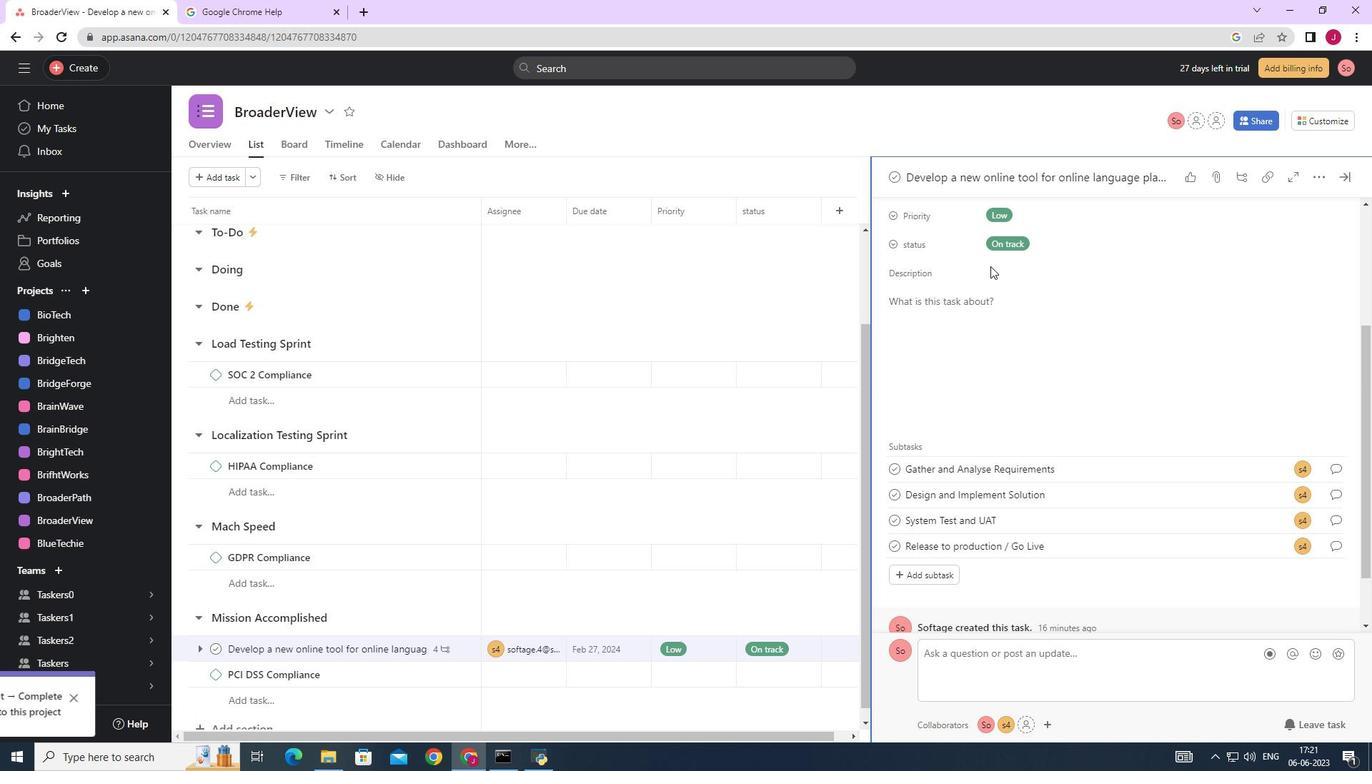 
Action: Mouse scrolled (990, 267) with delta (0, 0)
Screenshot: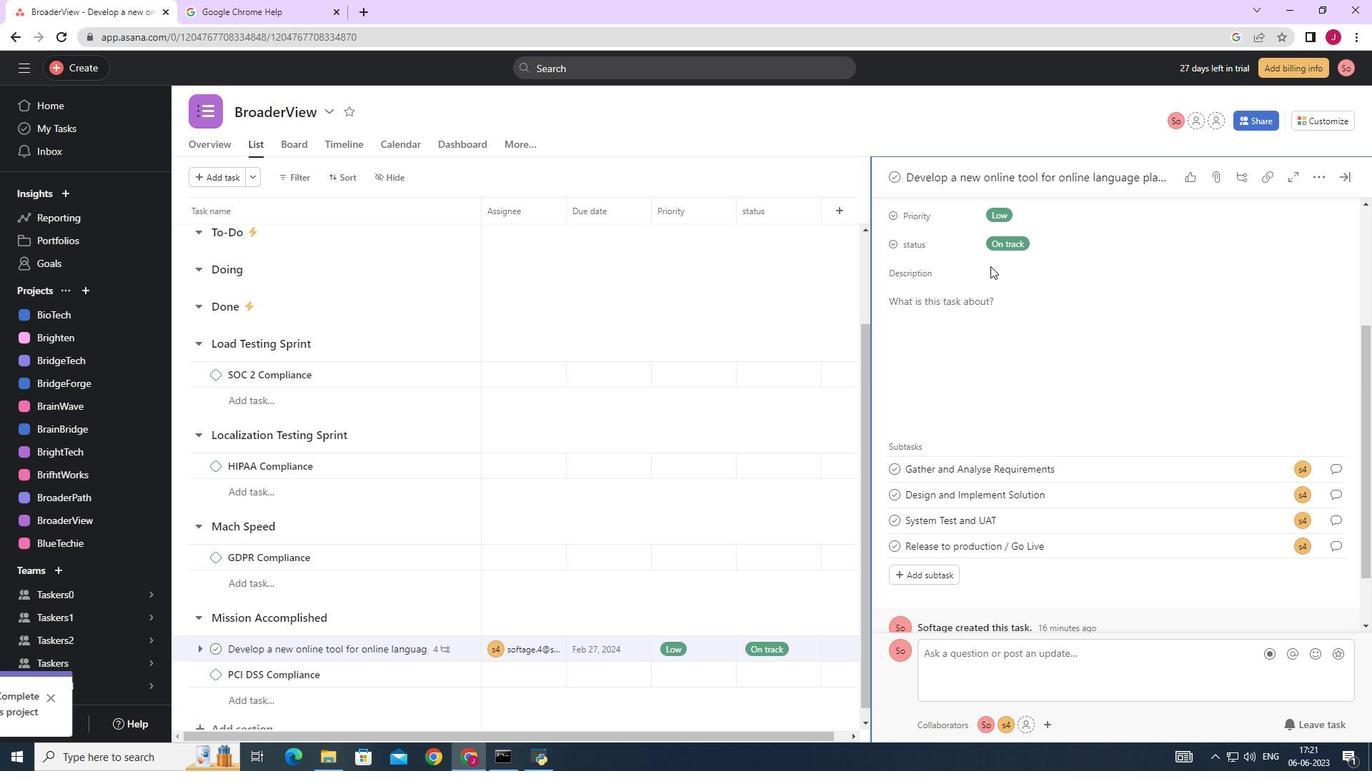 
Action: Mouse moved to (1036, 389)
Screenshot: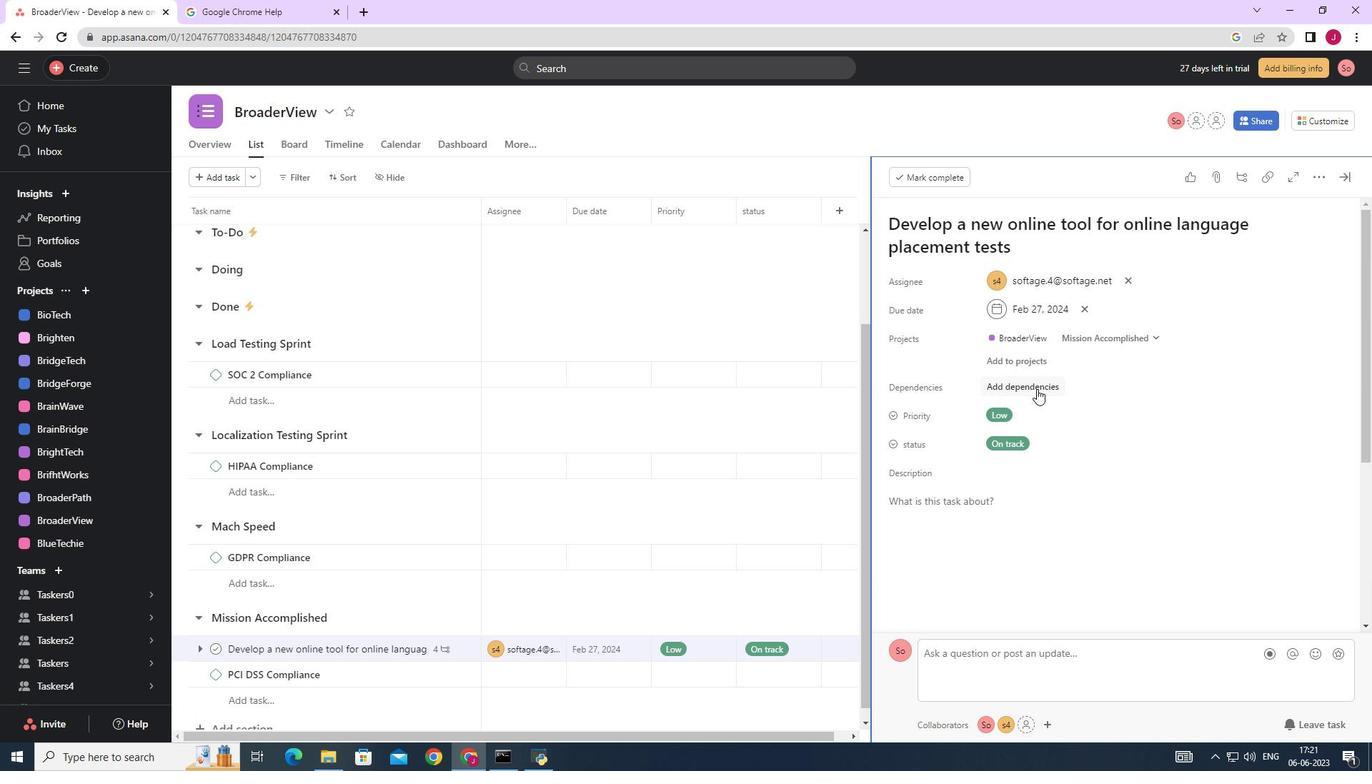 
Action: Mouse pressed left at (1036, 389)
Screenshot: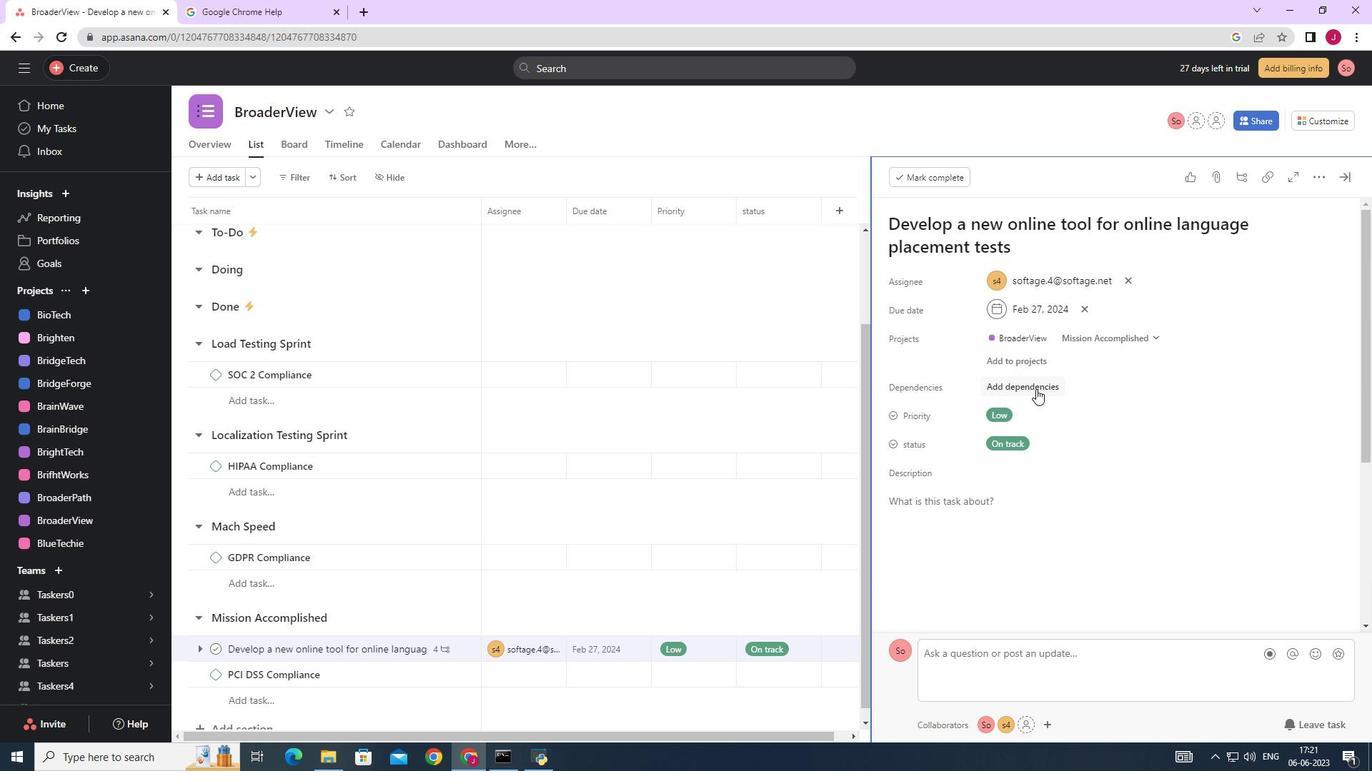 
Action: Mouse moved to (1138, 467)
Screenshot: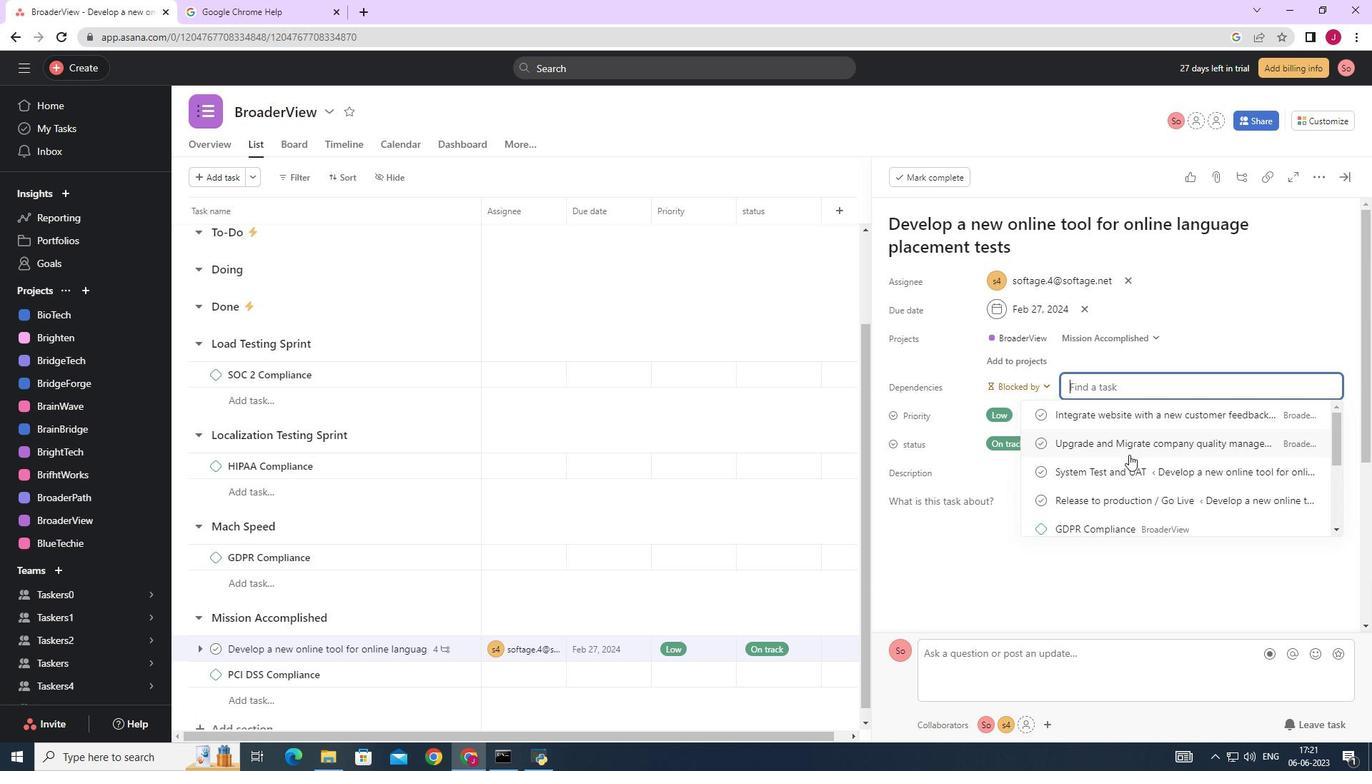 
Action: Mouse scrolled (1138, 466) with delta (0, 0)
Screenshot: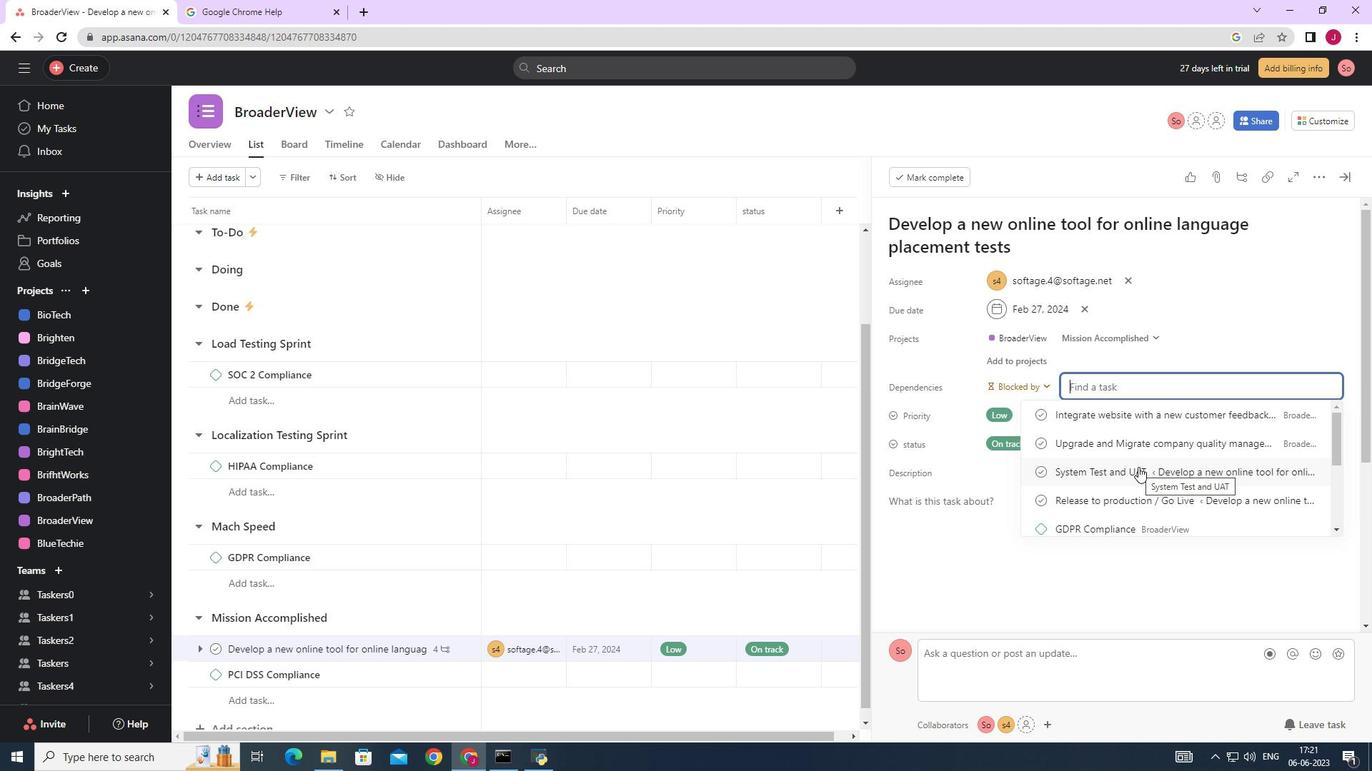 
Action: Mouse scrolled (1138, 466) with delta (0, 0)
Screenshot: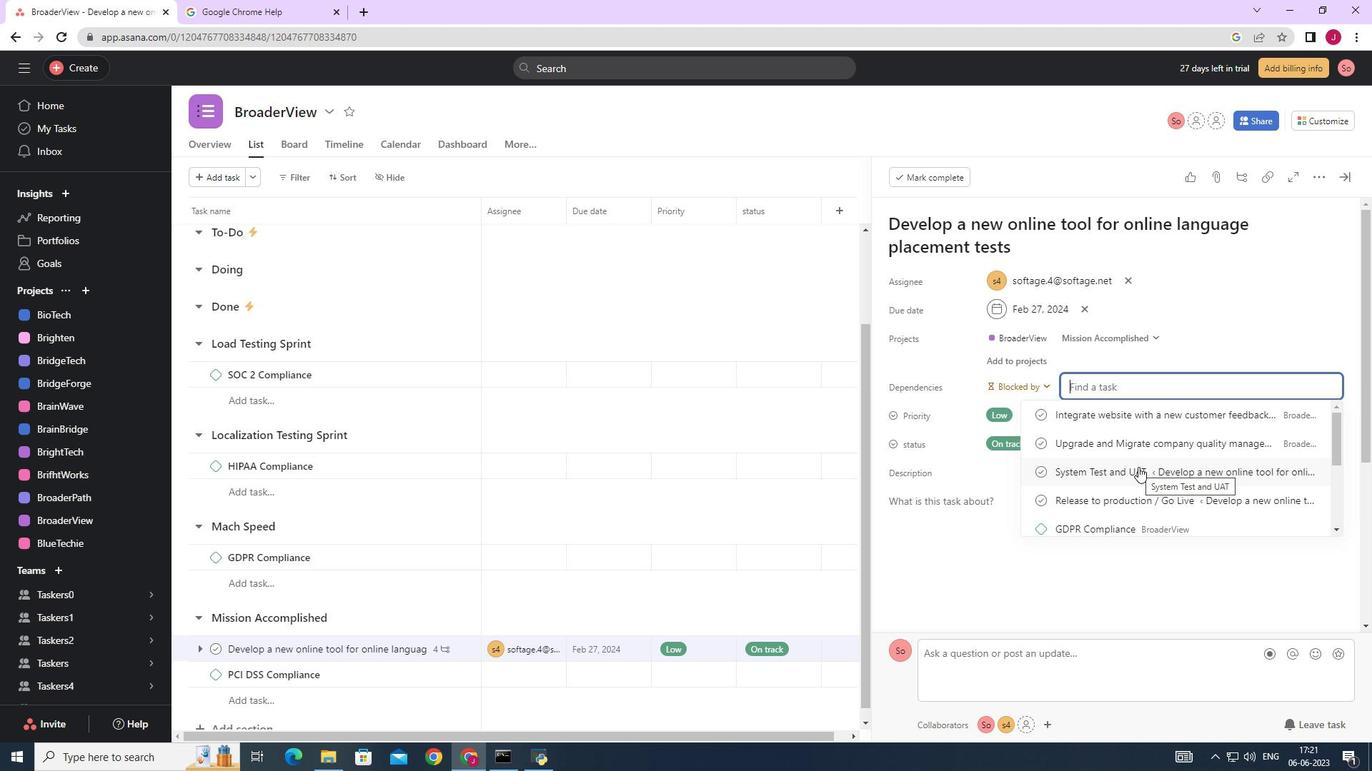 
Action: Mouse moved to (1137, 466)
Screenshot: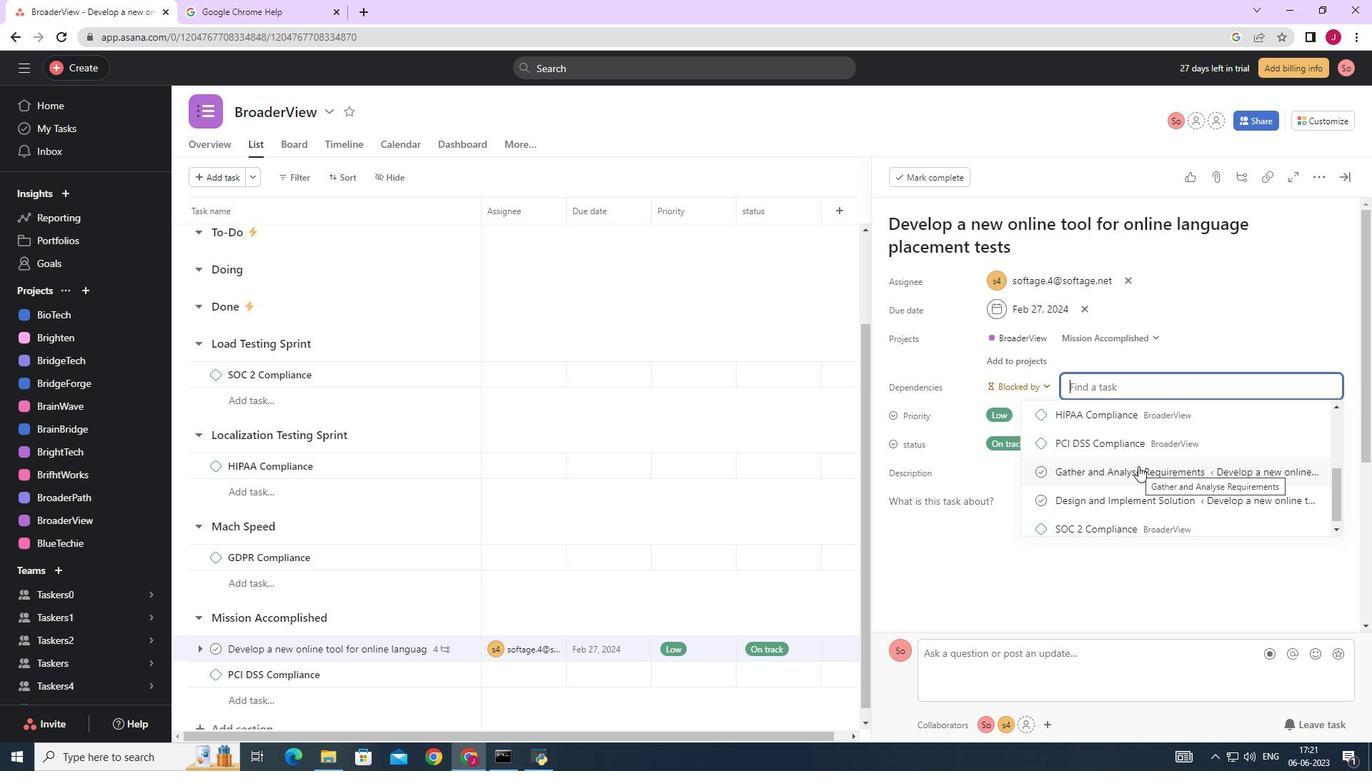 
Action: Mouse scrolled (1137, 467) with delta (0, 0)
Screenshot: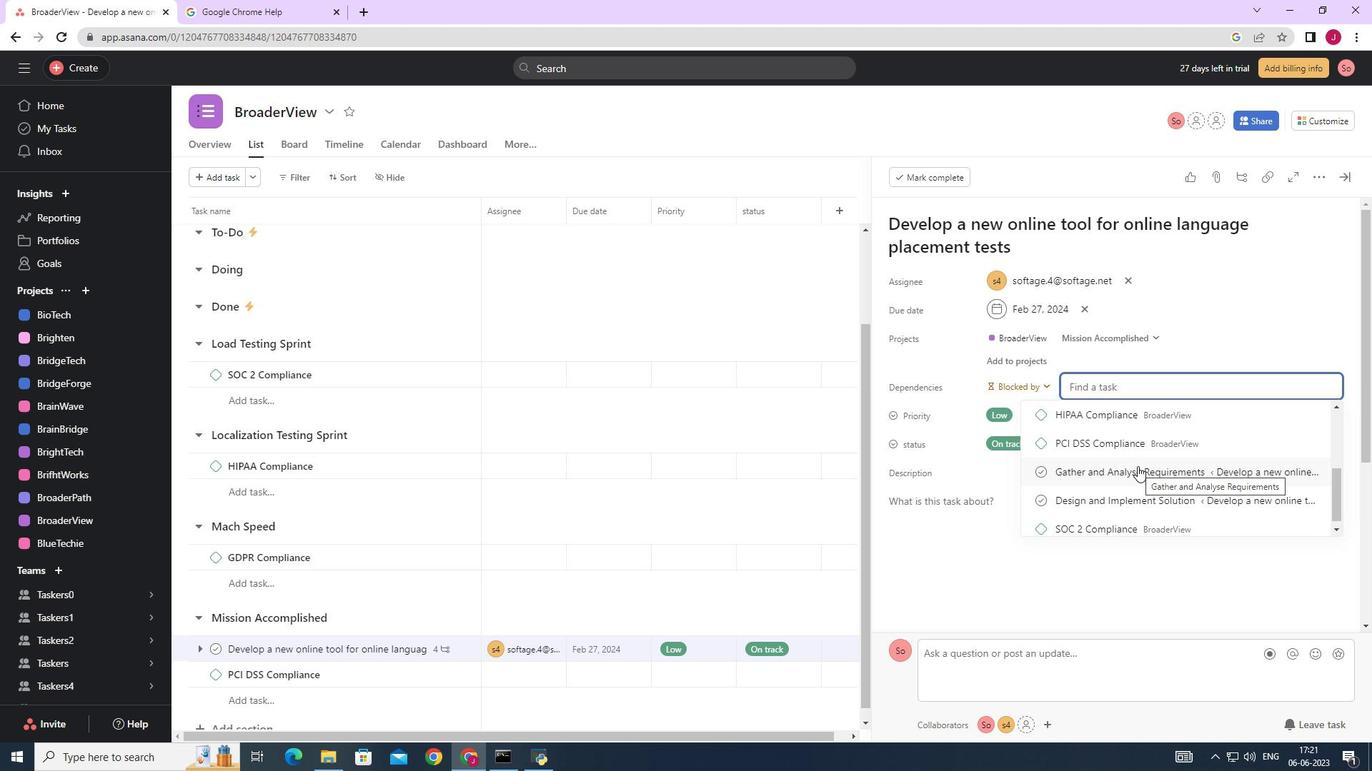 
Action: Mouse scrolled (1137, 467) with delta (0, 0)
Screenshot: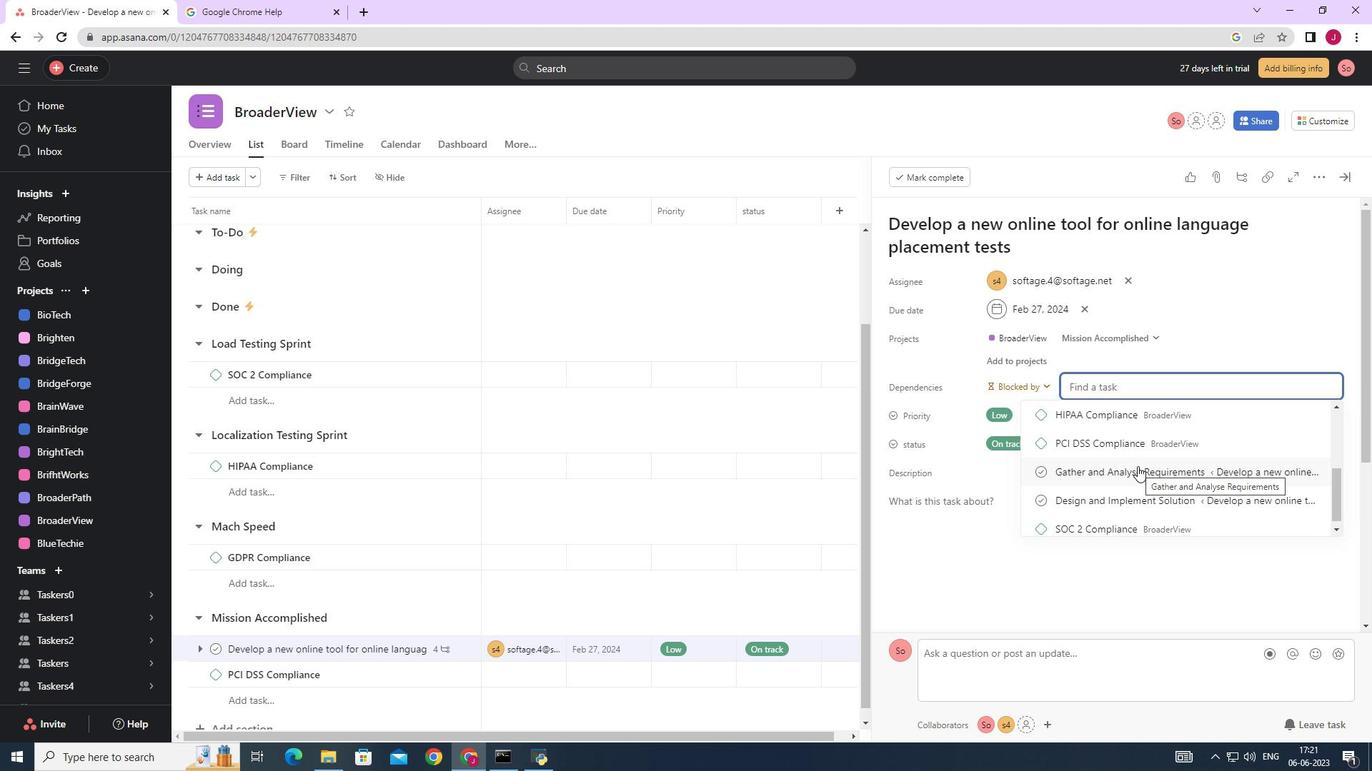 
Action: Mouse scrolled (1137, 467) with delta (0, 0)
Screenshot: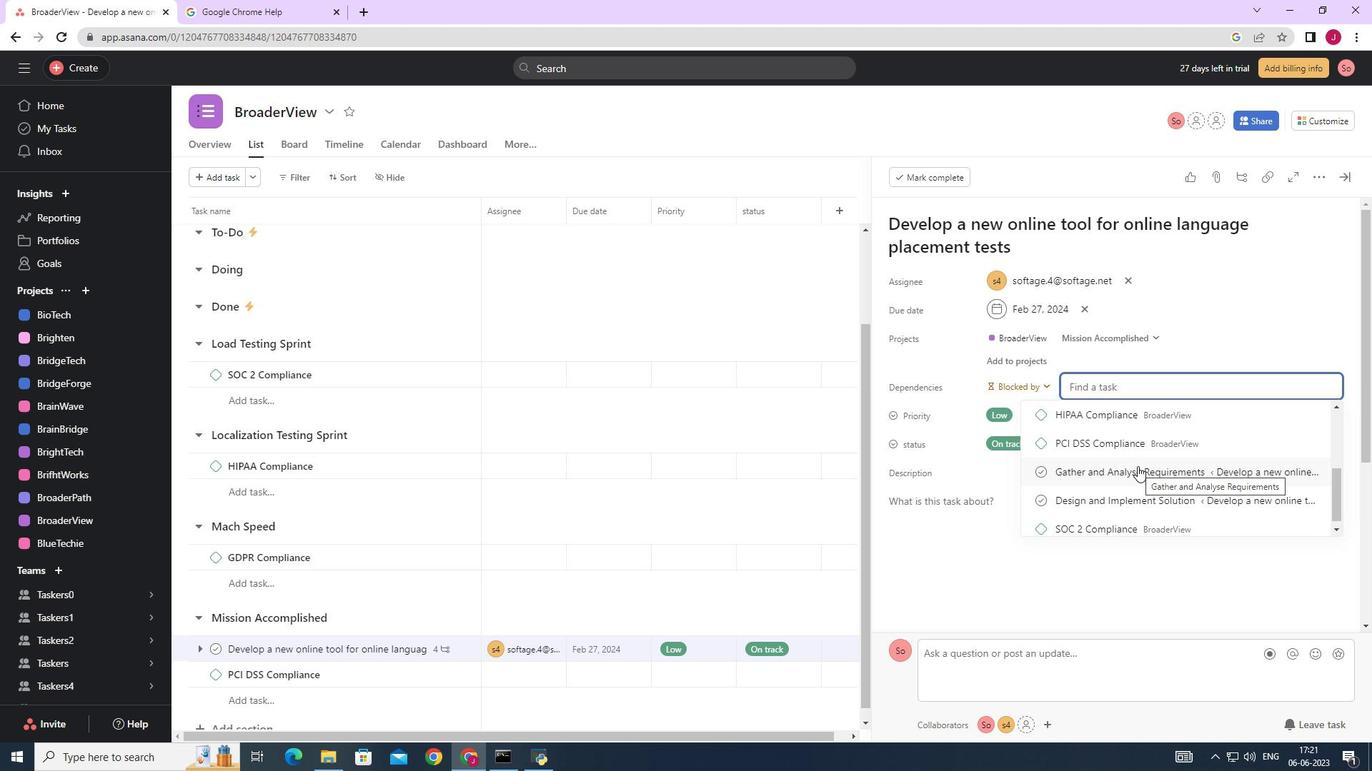 
Action: Mouse scrolled (1137, 467) with delta (0, 0)
Screenshot: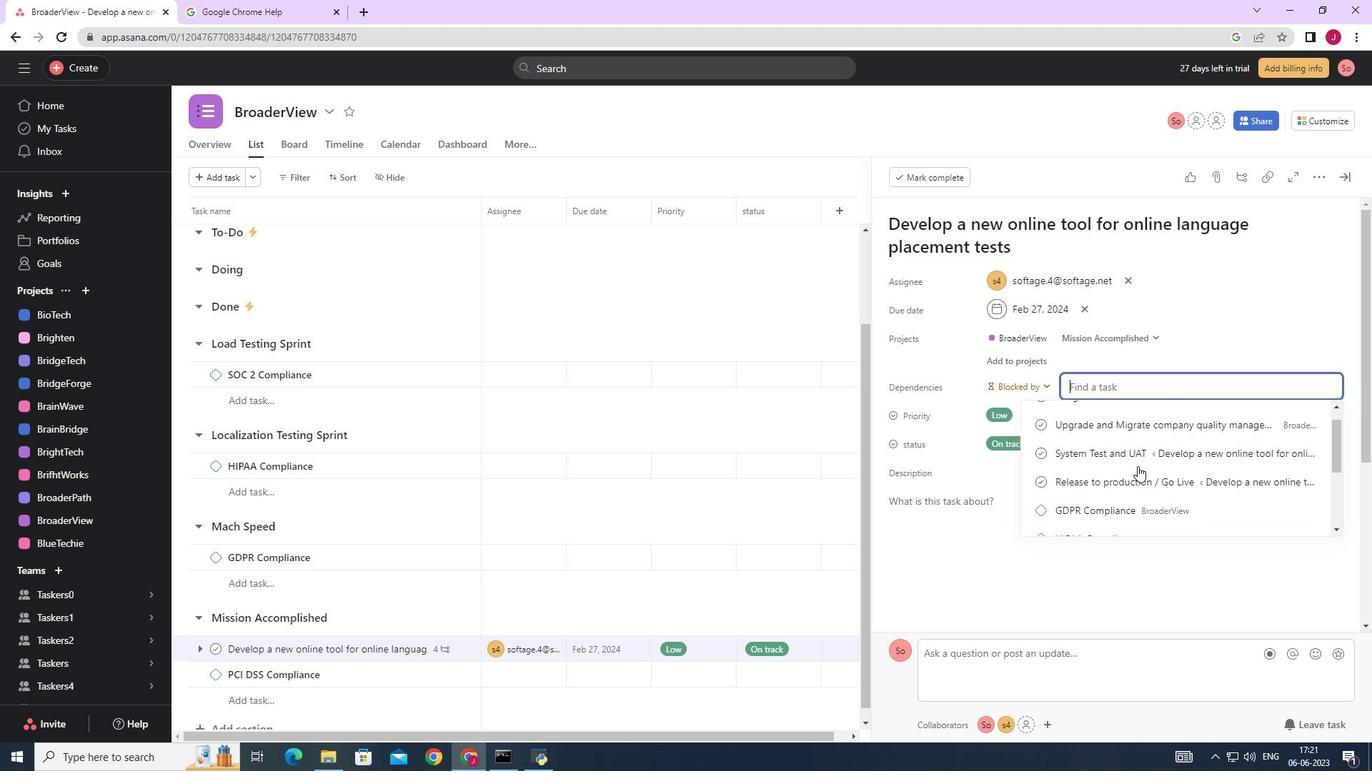 
Action: Mouse scrolled (1137, 467) with delta (0, 0)
Screenshot: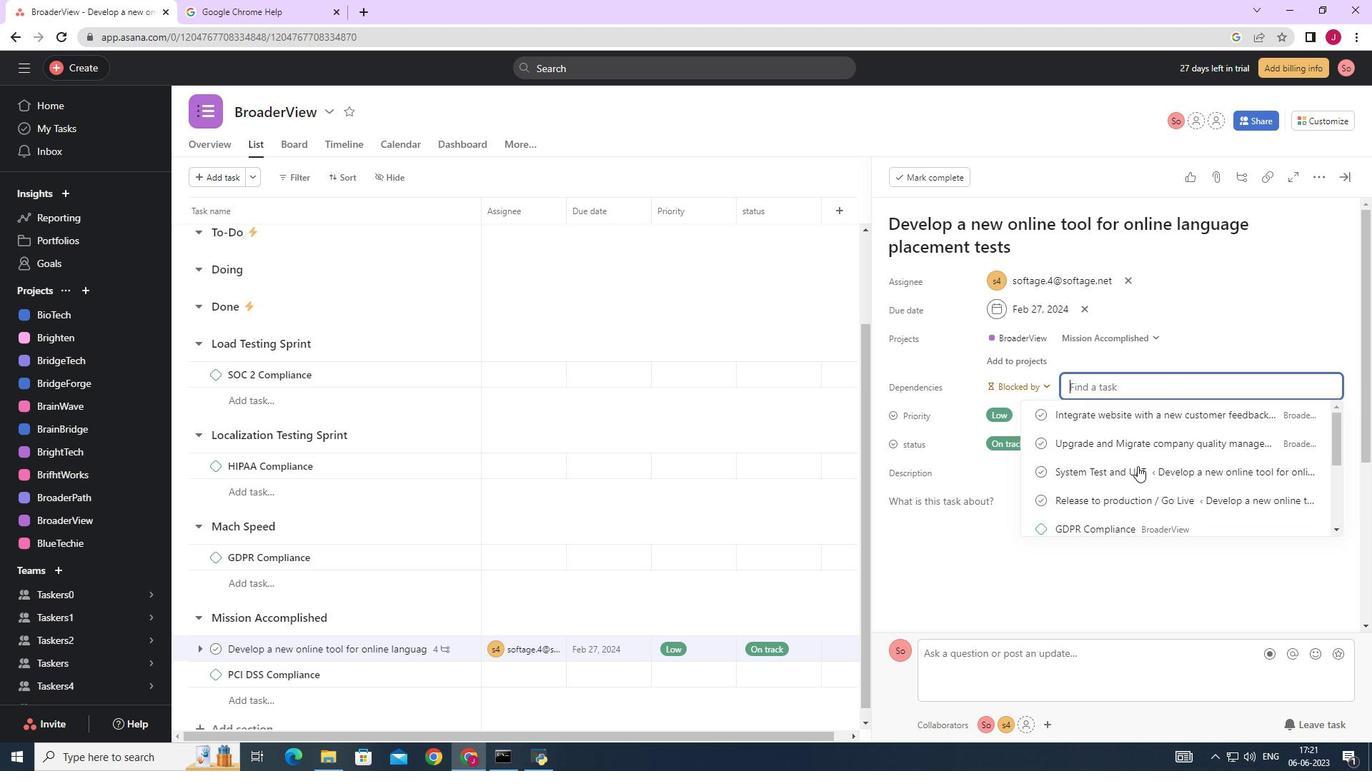 
Action: Mouse scrolled (1137, 467) with delta (0, 0)
Screenshot: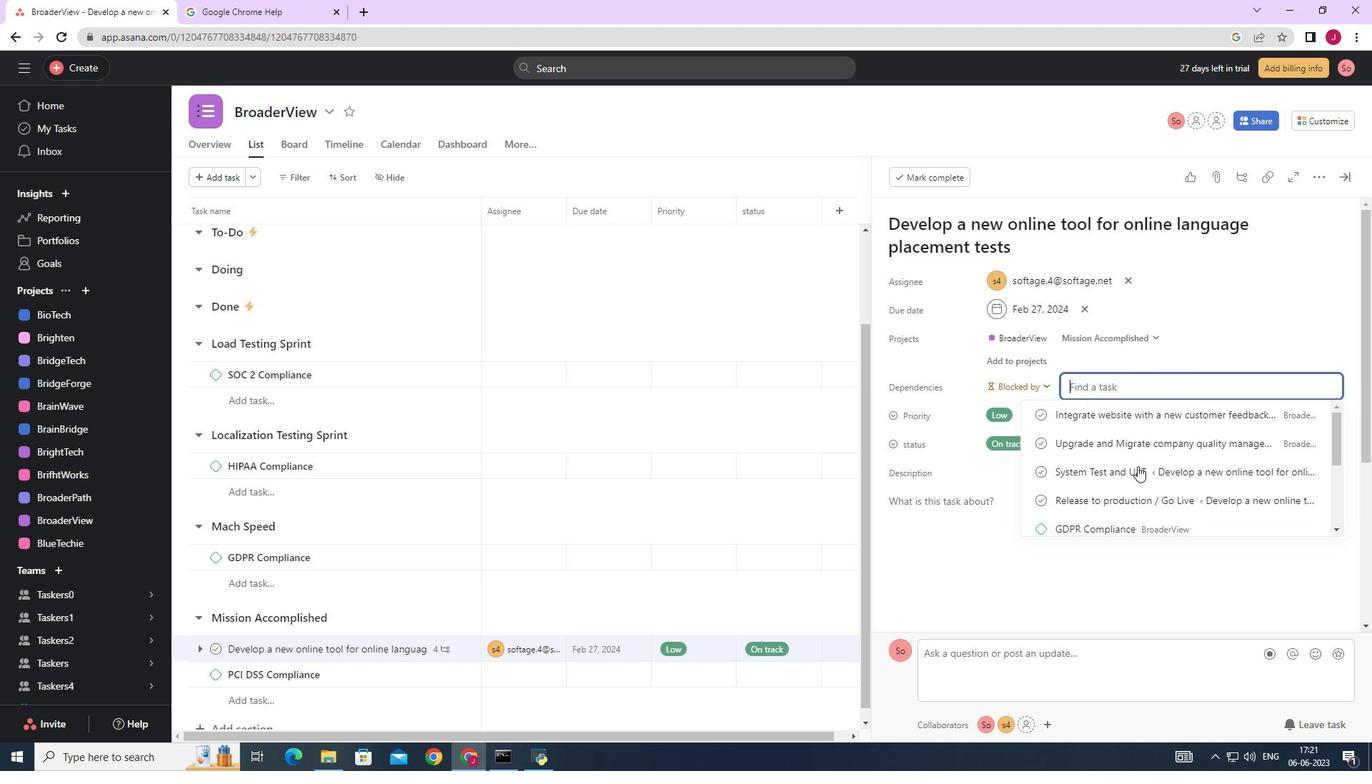 
Action: Mouse moved to (1097, 438)
Screenshot: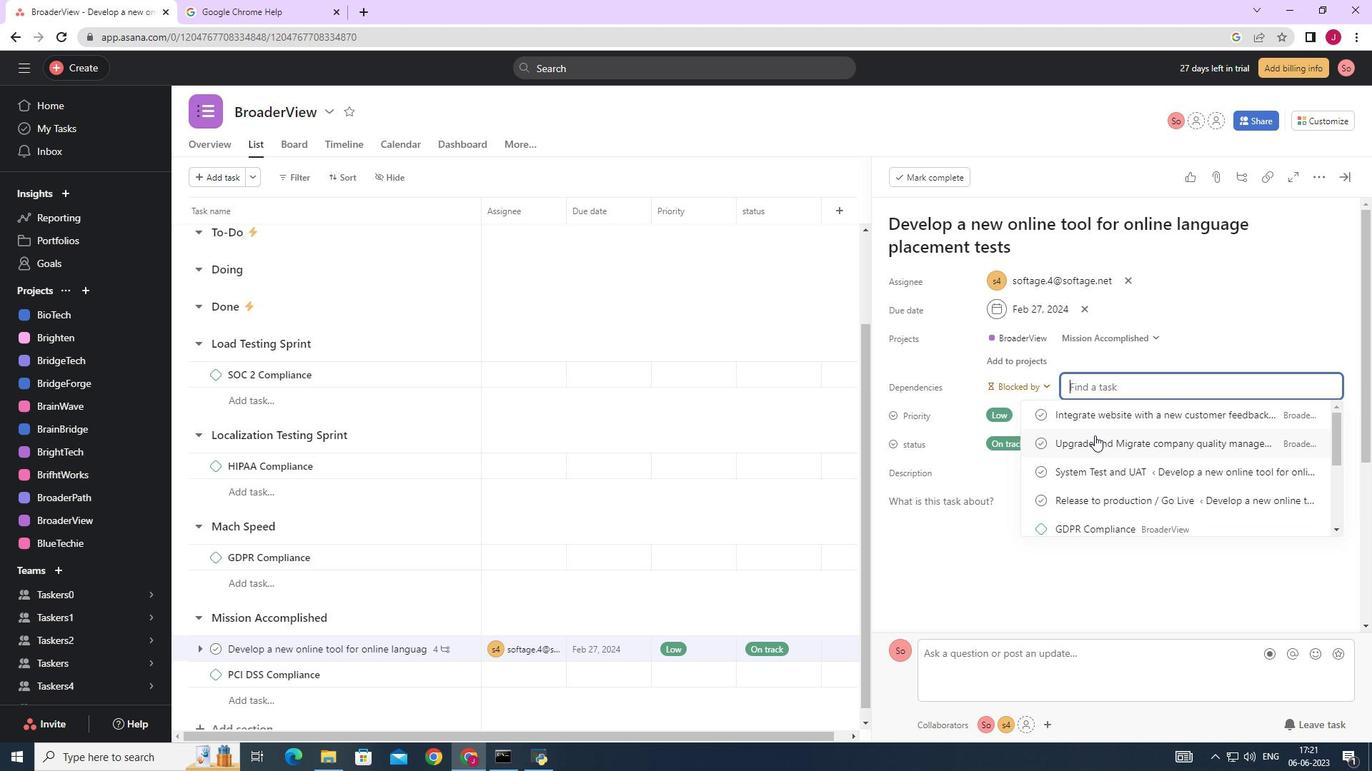 
Action: Mouse pressed left at (1097, 438)
Screenshot: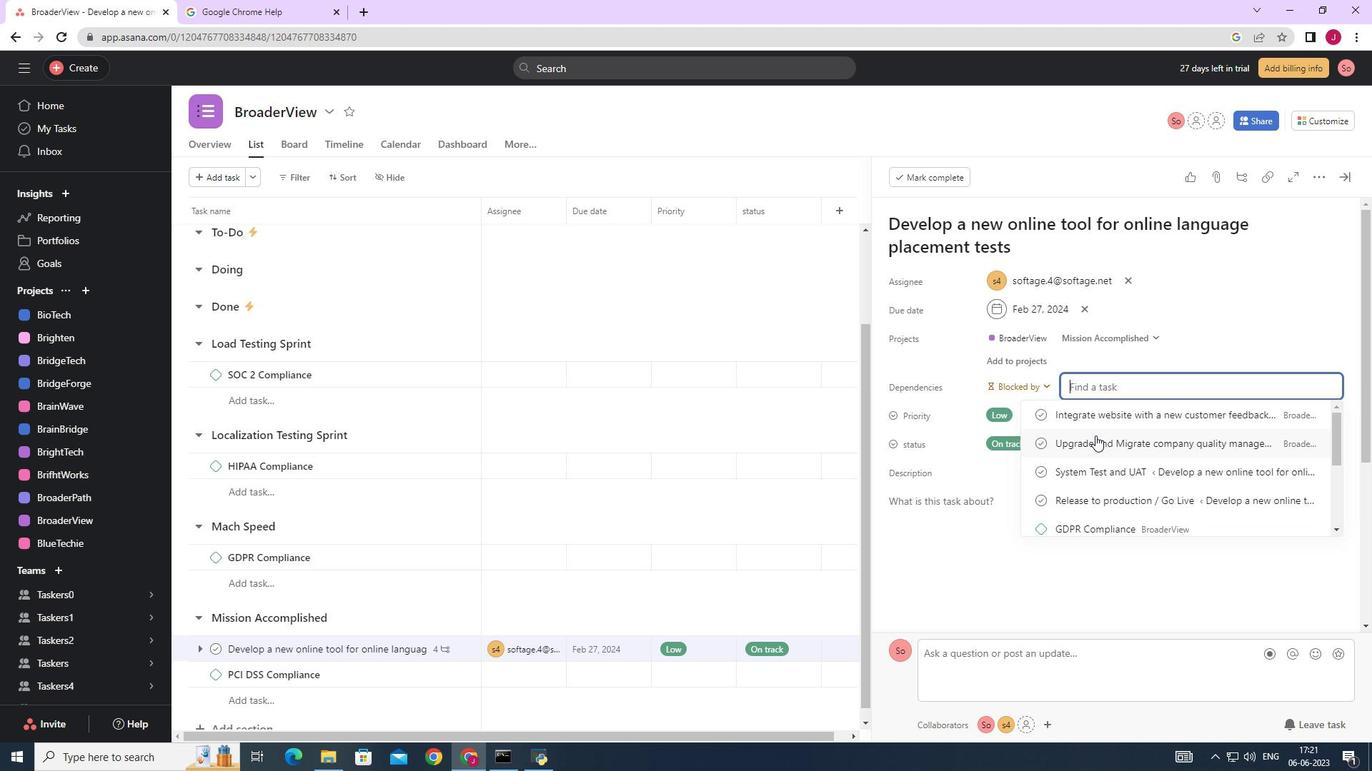 
Action: Mouse moved to (1346, 179)
Screenshot: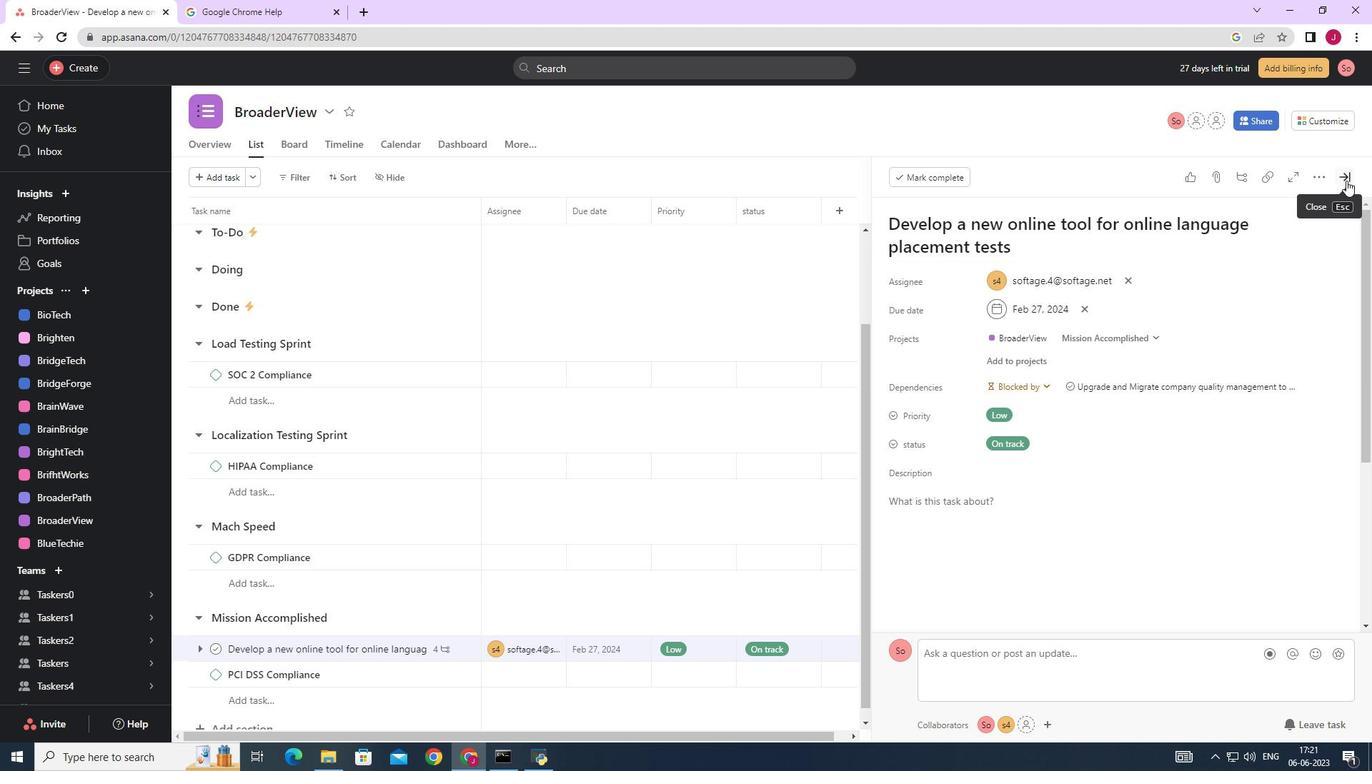 
Action: Mouse pressed left at (1346, 179)
Screenshot: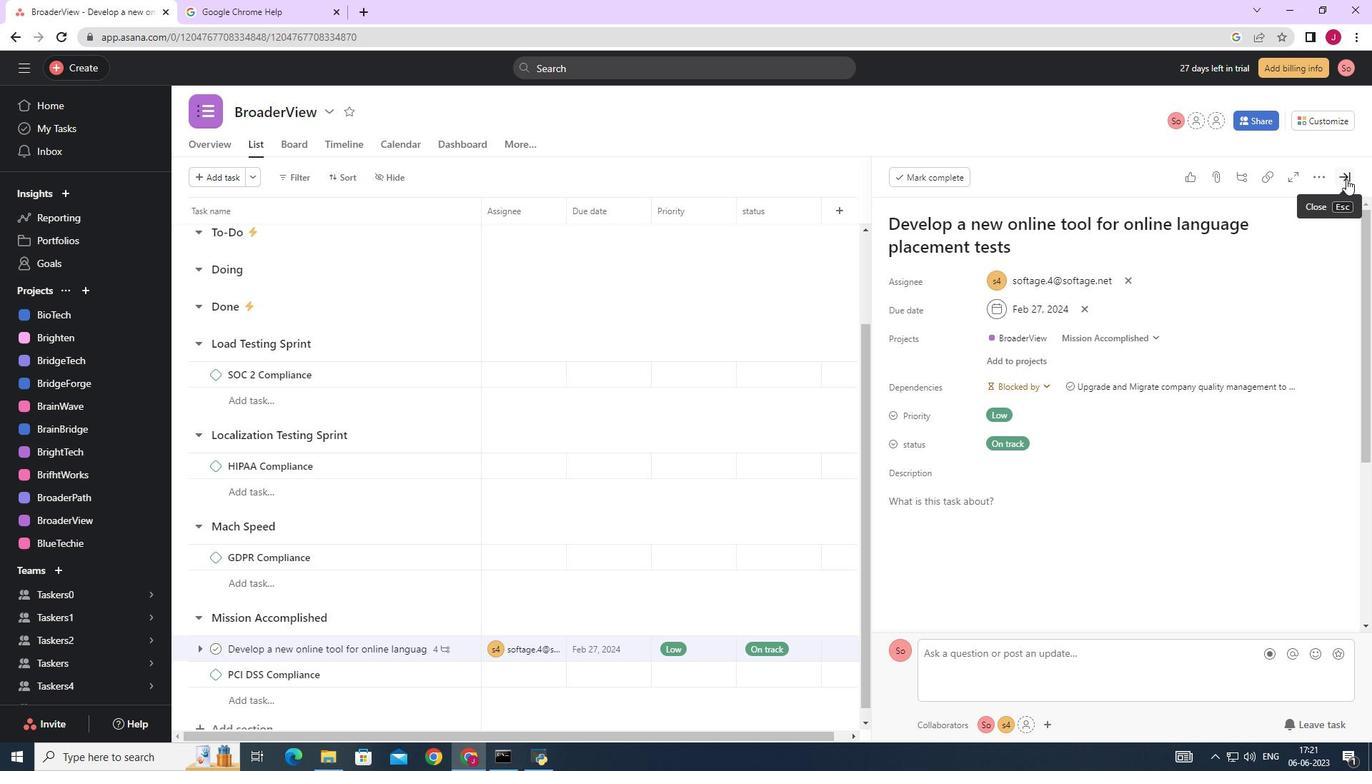 
Action: Mouse moved to (1083, 366)
Screenshot: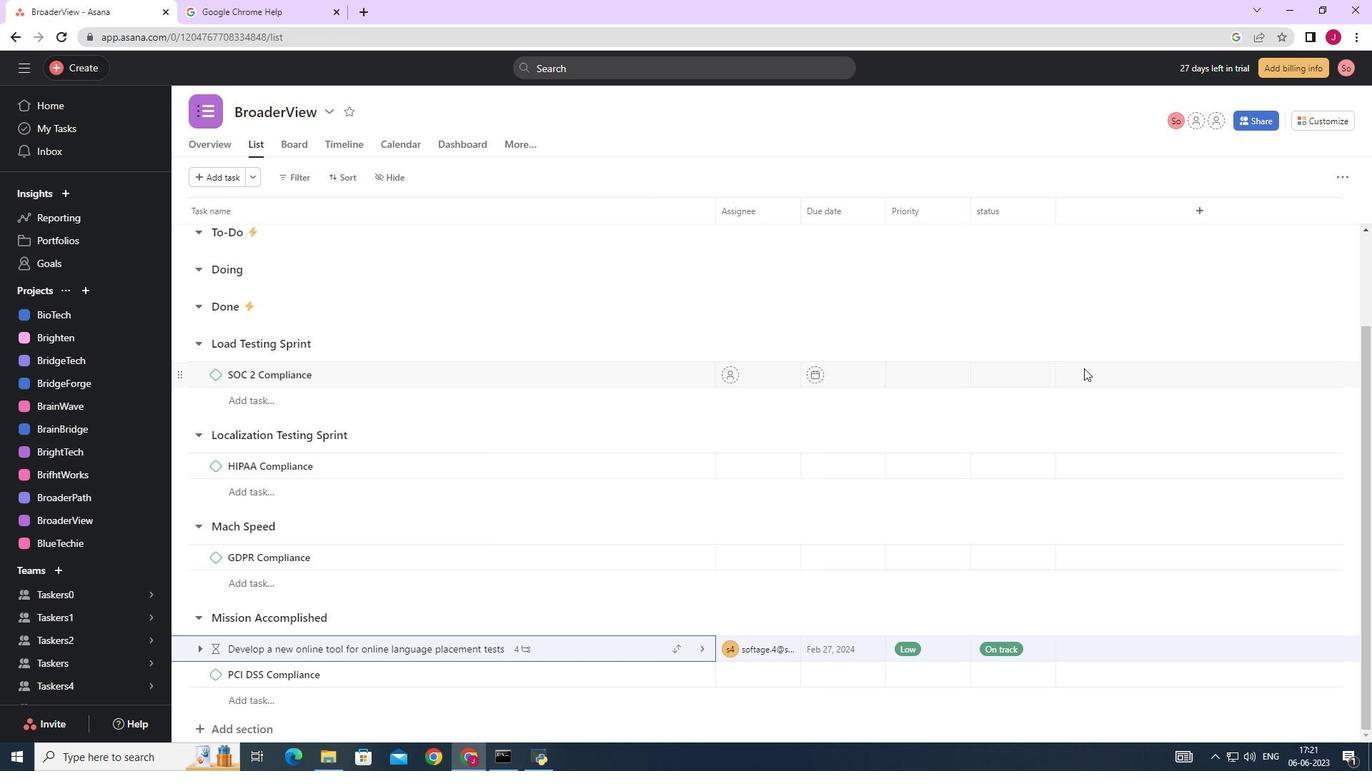 
Action: Mouse scrolled (1083, 367) with delta (0, 0)
Screenshot: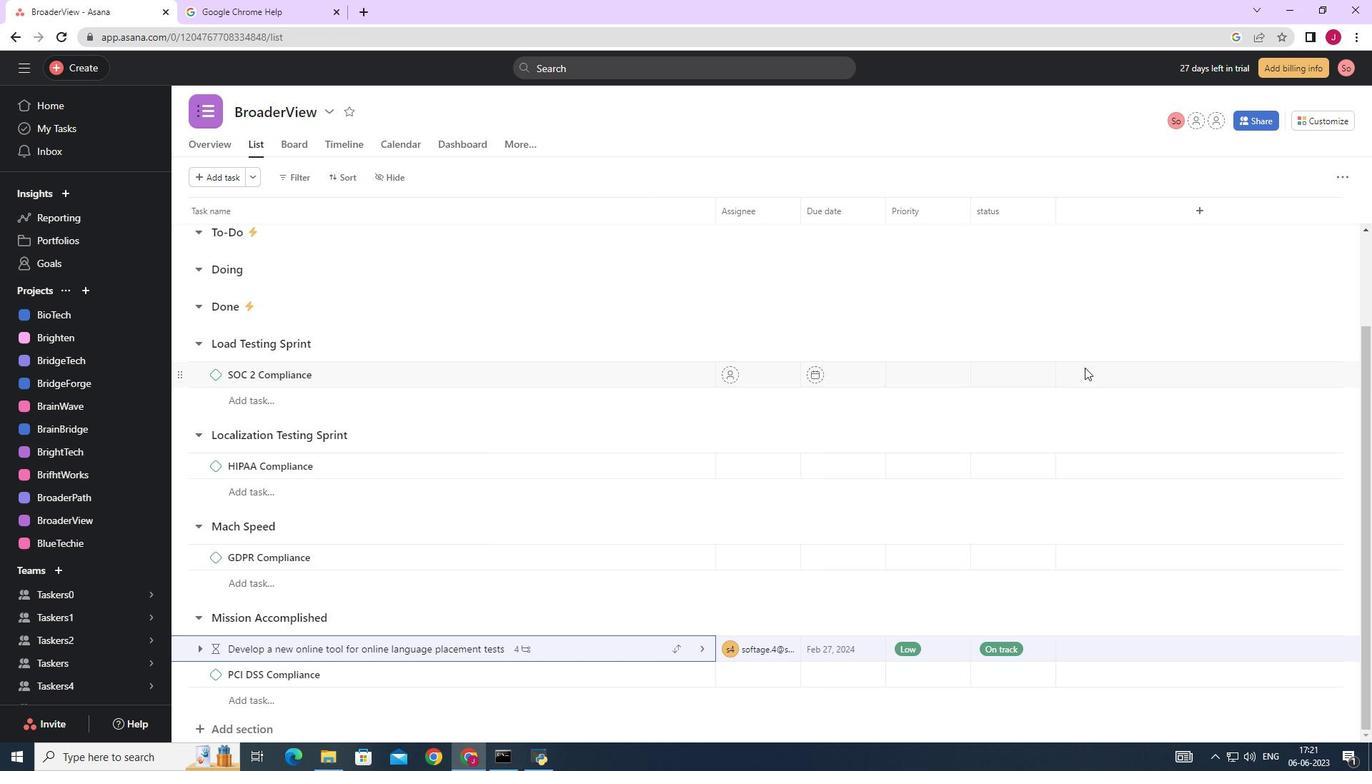 
Action: Mouse scrolled (1083, 367) with delta (0, 0)
Screenshot: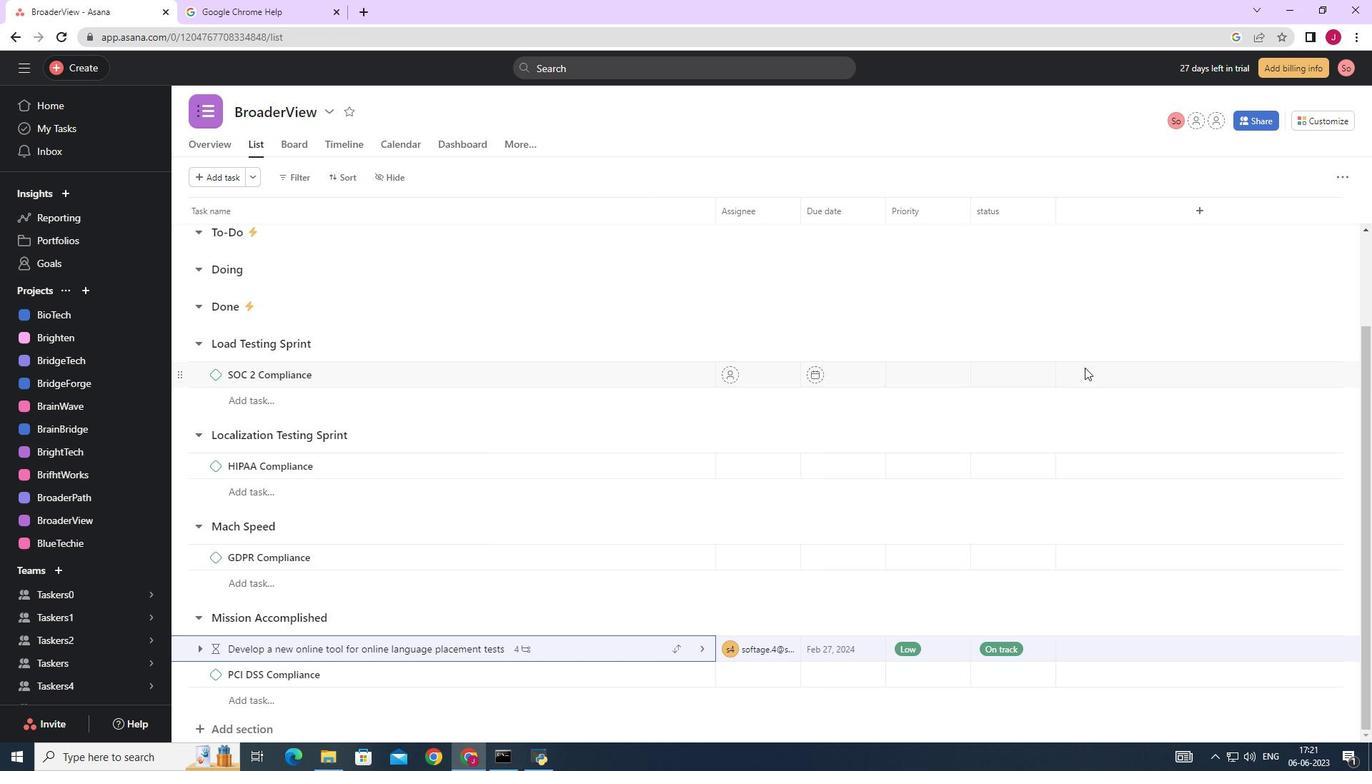 
Action: Mouse scrolled (1083, 367) with delta (0, 0)
Screenshot: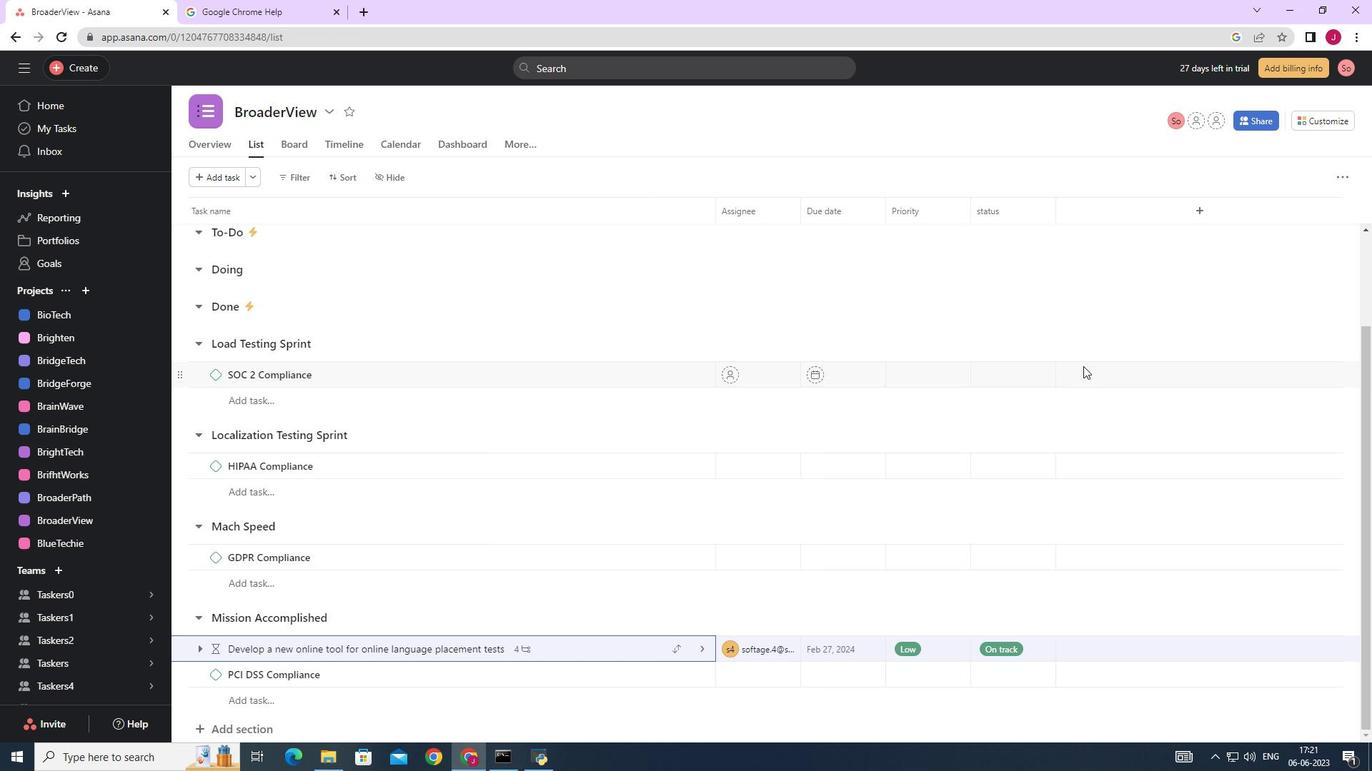 
Action: Mouse moved to (1073, 359)
Screenshot: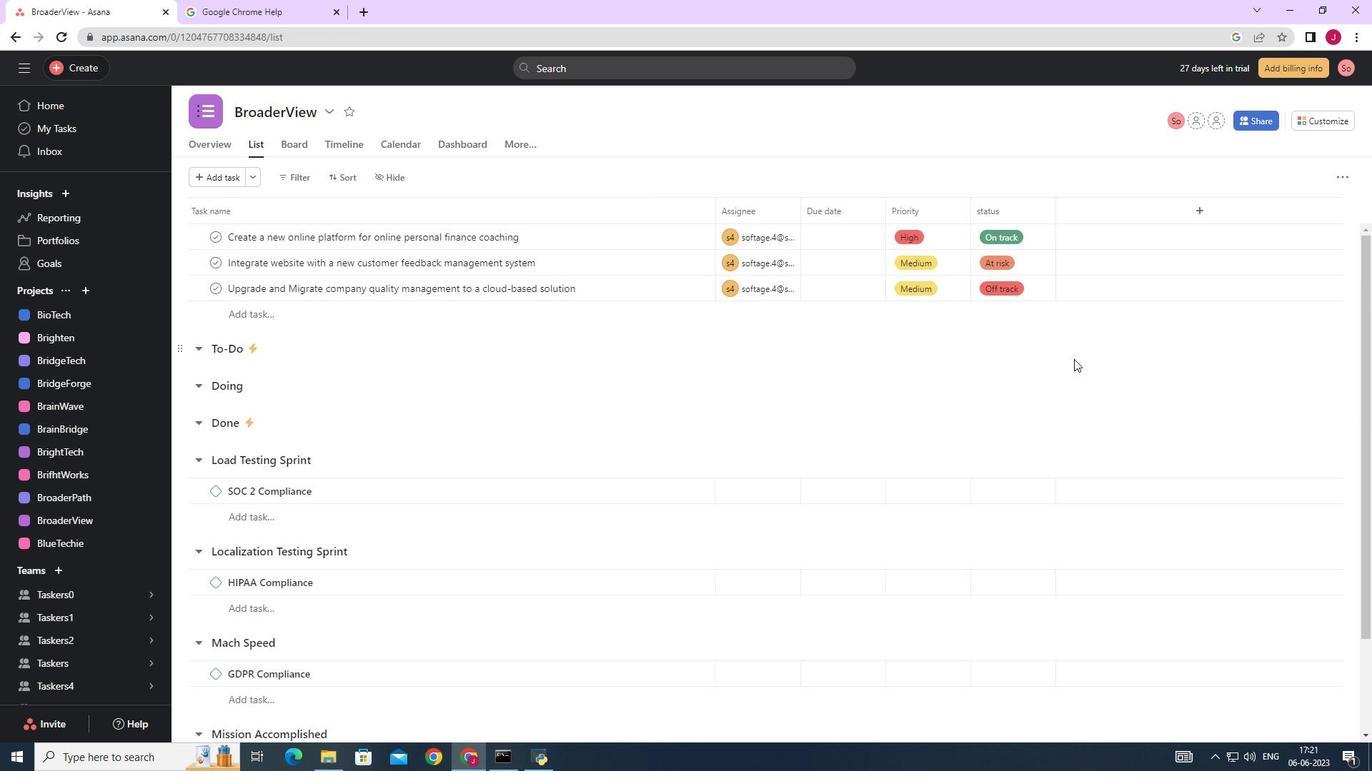 
